 Task: Apply theme marina in current slide.
Action: Mouse moved to (528, 108)
Screenshot: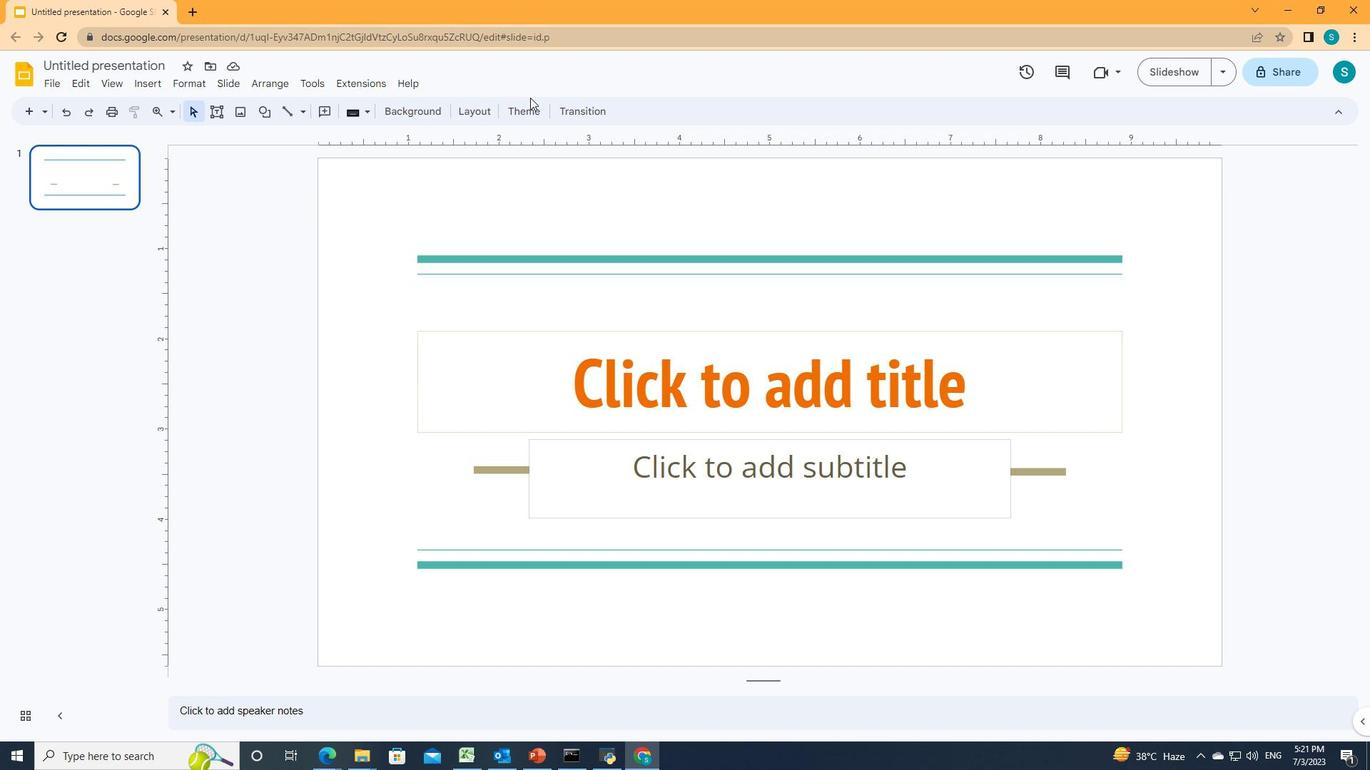 
Action: Mouse pressed left at (528, 108)
Screenshot: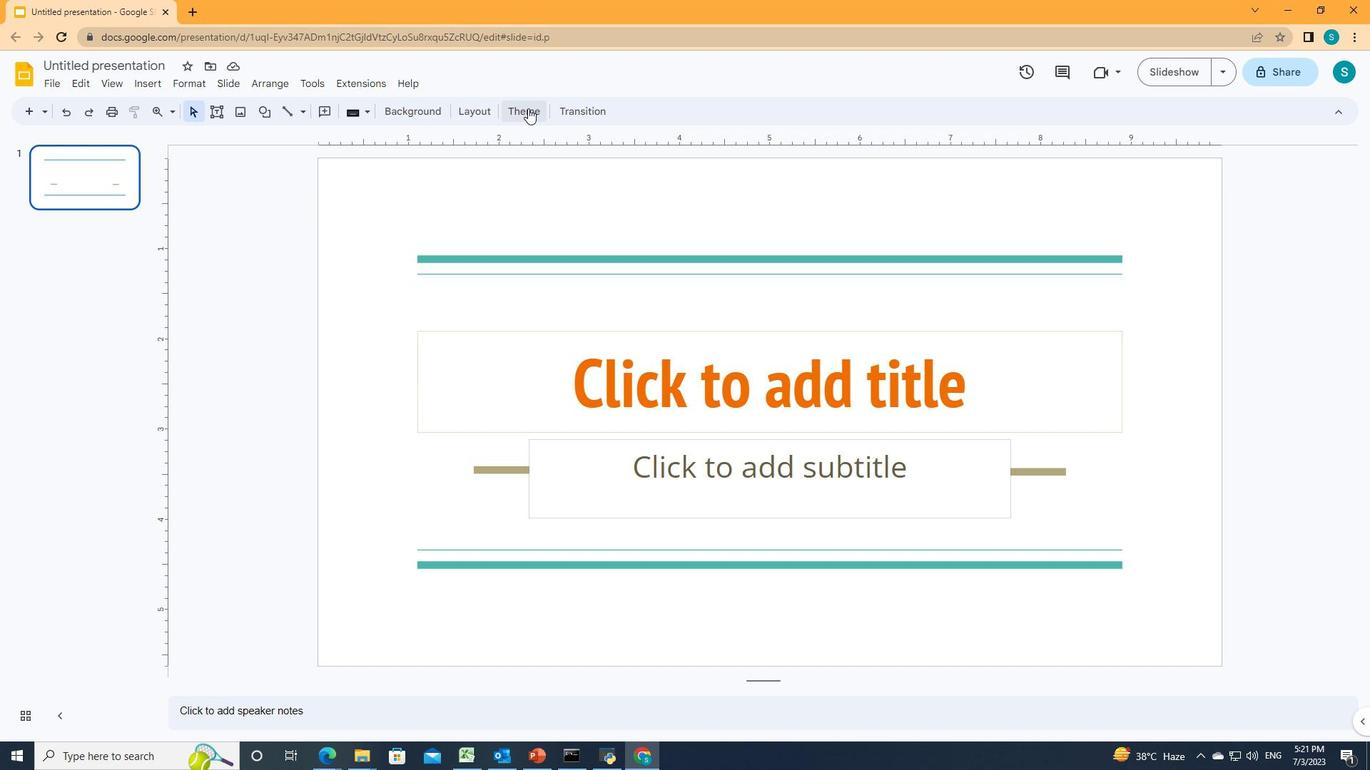 
Action: Mouse moved to (1243, 284)
Screenshot: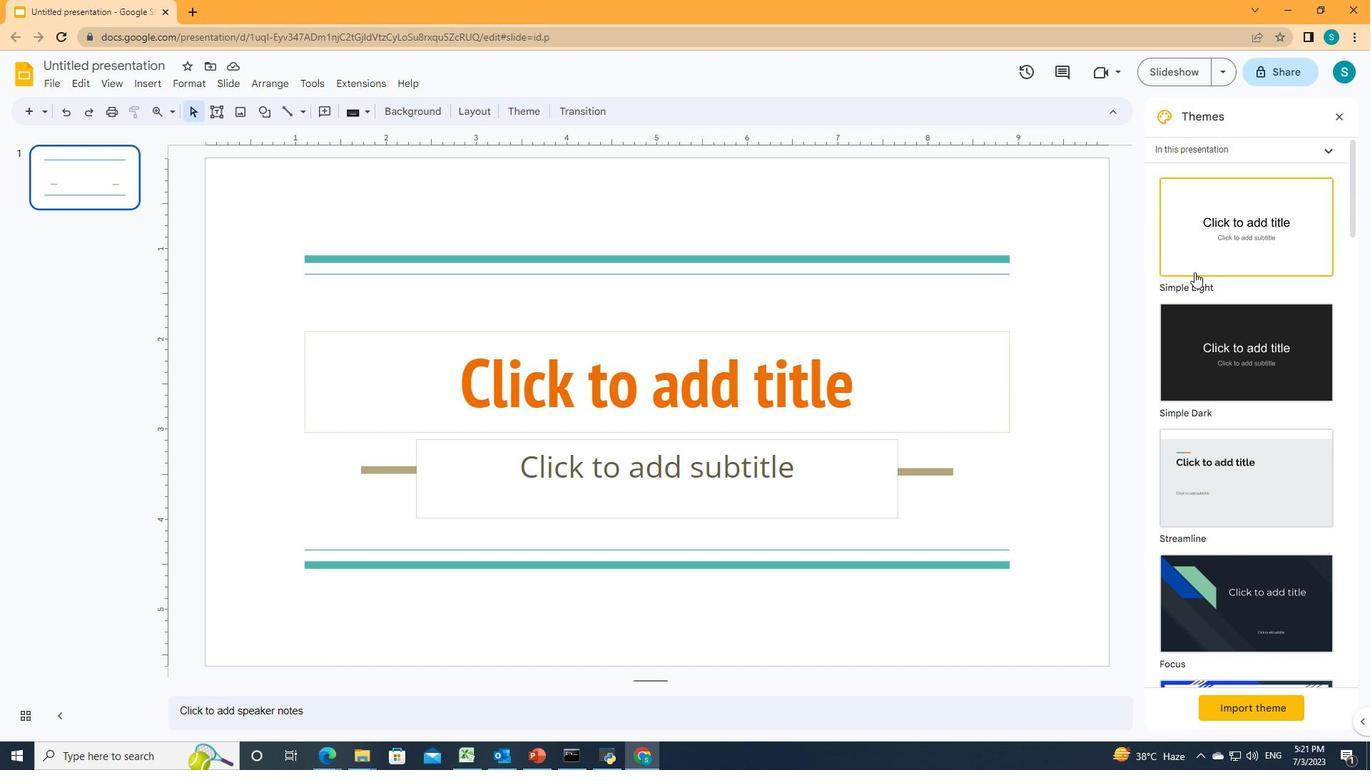 
Action: Mouse scrolled (1243, 283) with delta (0, 0)
Screenshot: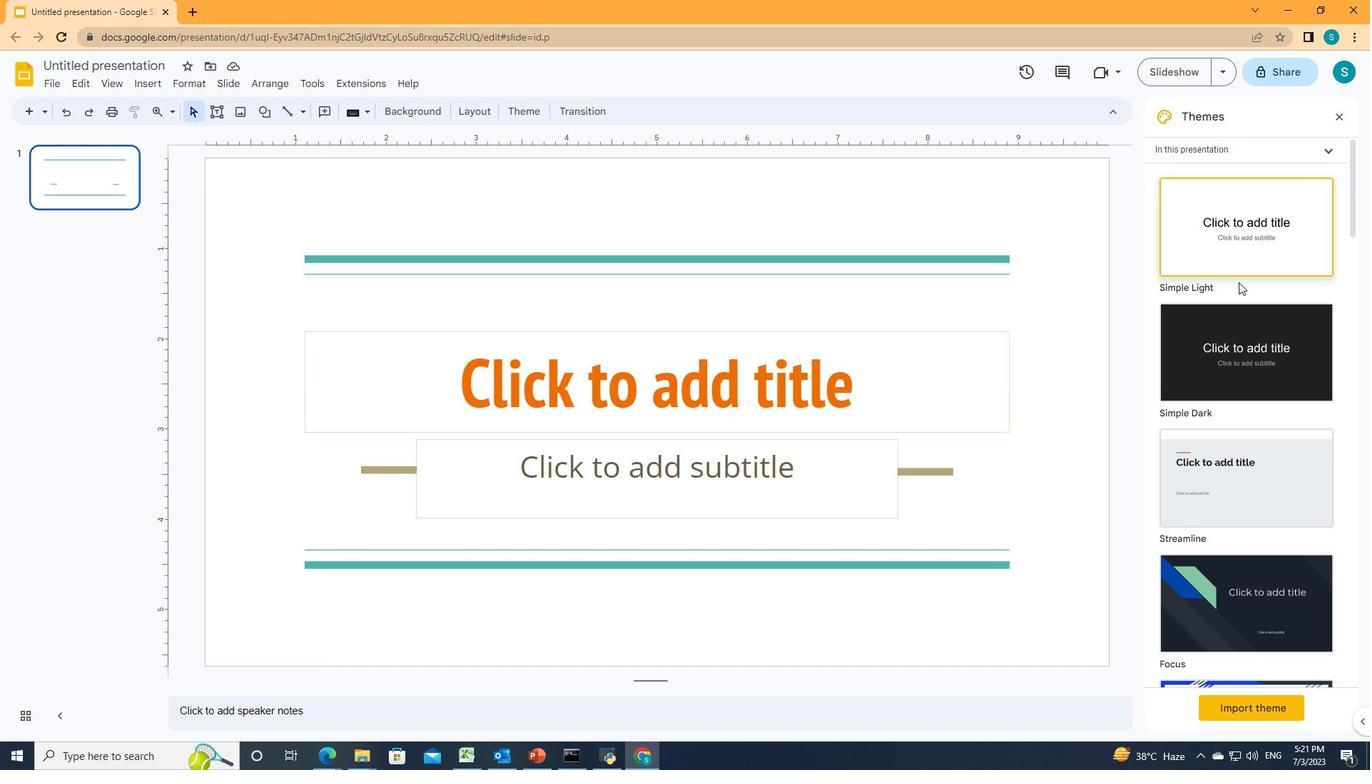 
Action: Mouse scrolled (1243, 283) with delta (0, 0)
Screenshot: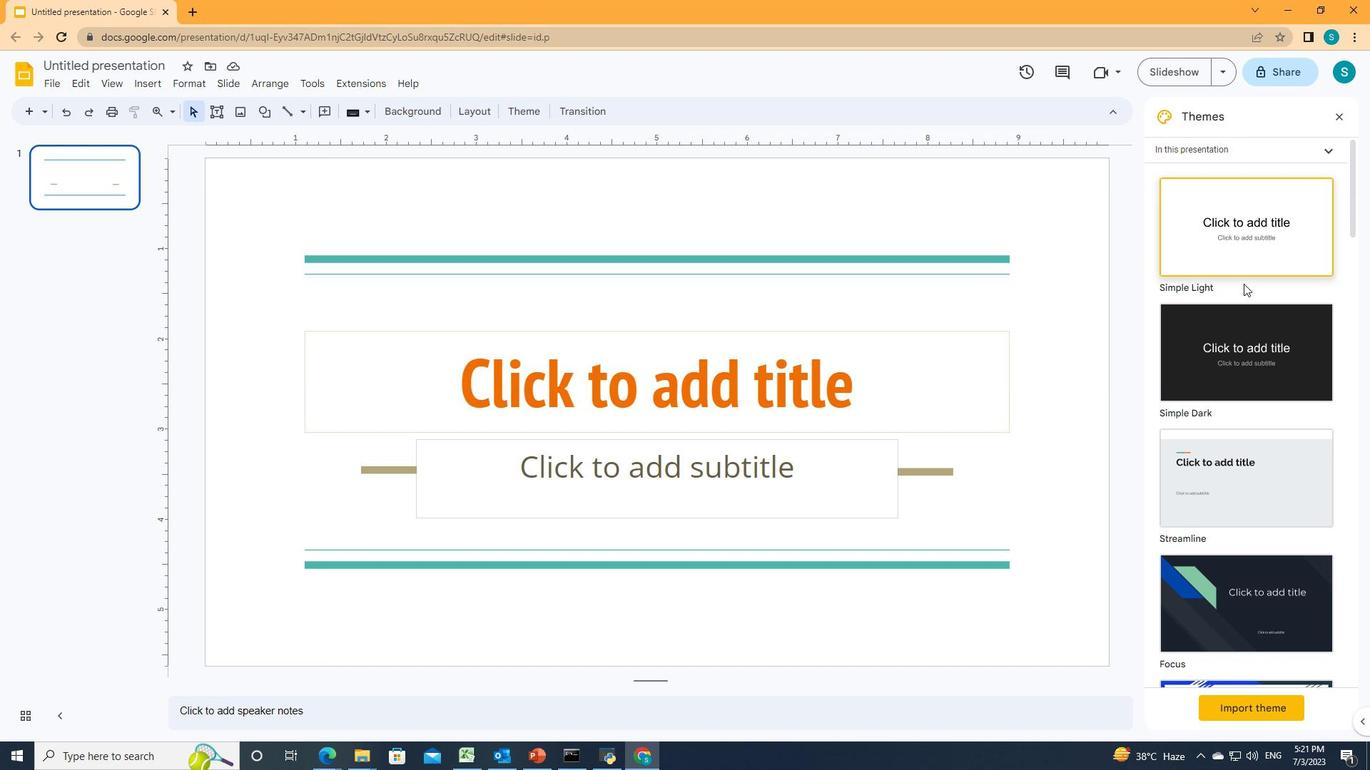 
Action: Mouse scrolled (1243, 283) with delta (0, 0)
Screenshot: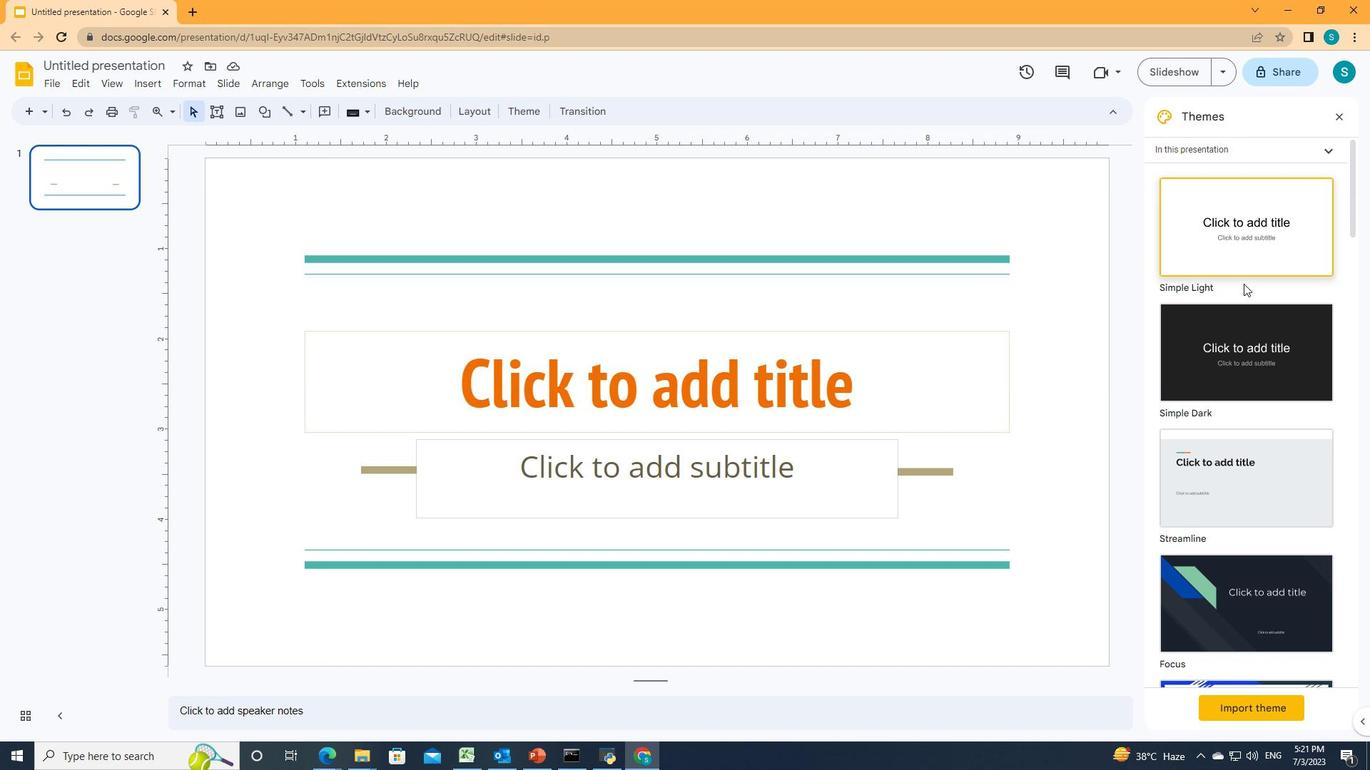 
Action: Mouse scrolled (1243, 283) with delta (0, 0)
Screenshot: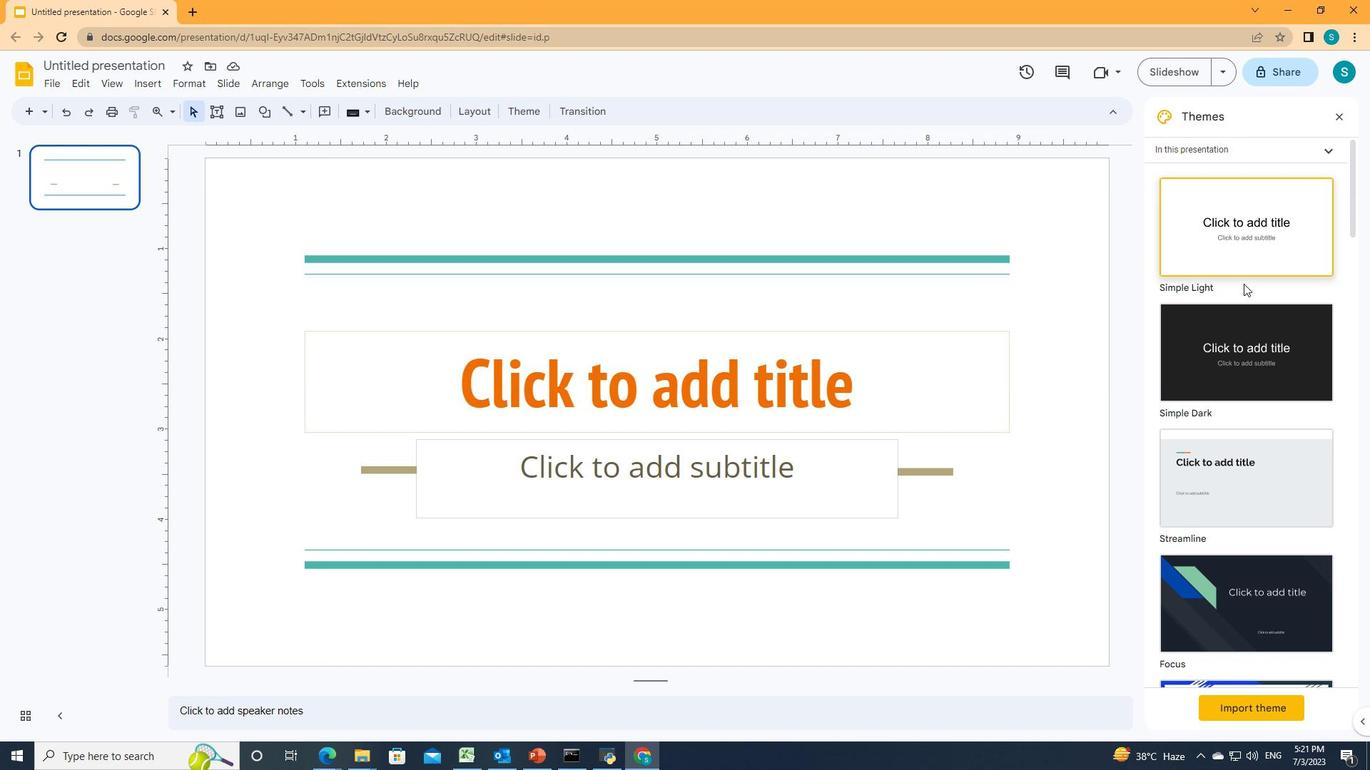 
Action: Mouse scrolled (1243, 283) with delta (0, 0)
Screenshot: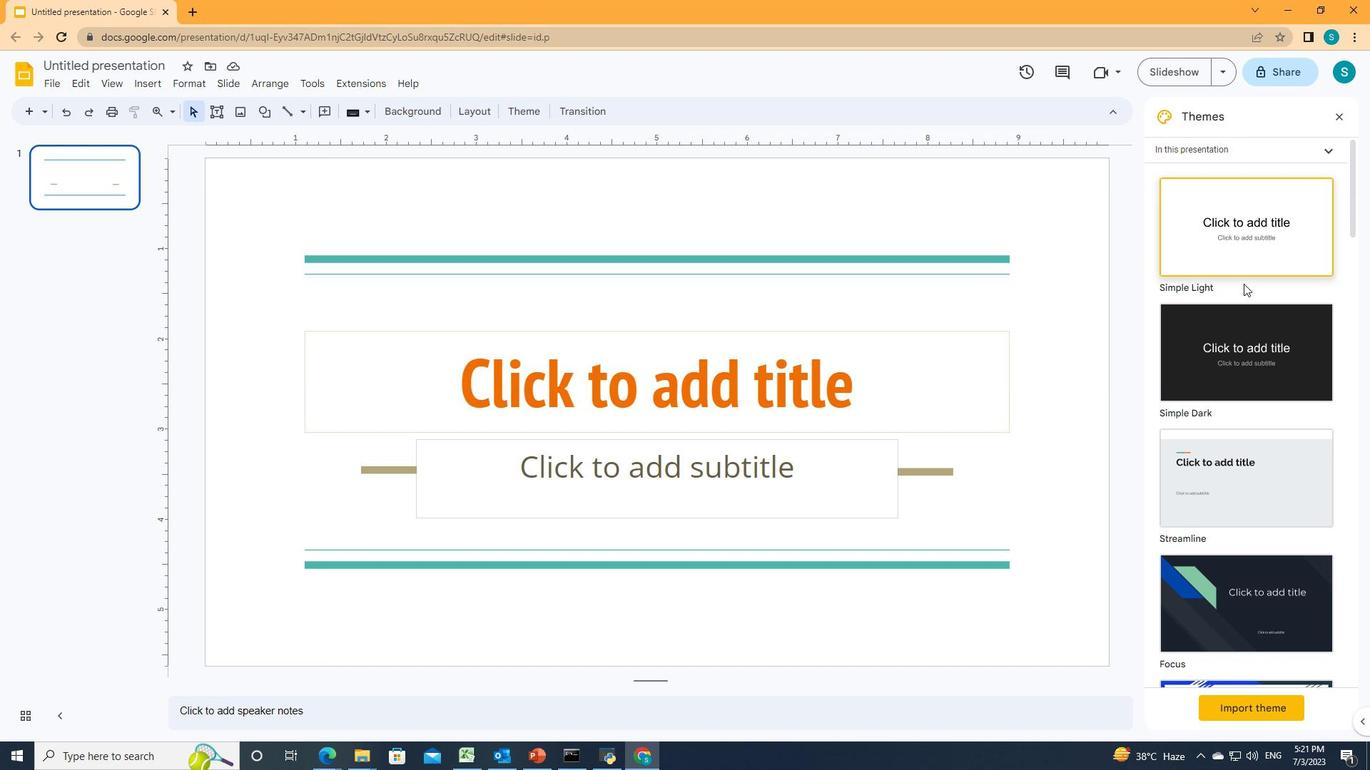 
Action: Mouse scrolled (1243, 283) with delta (0, 0)
Screenshot: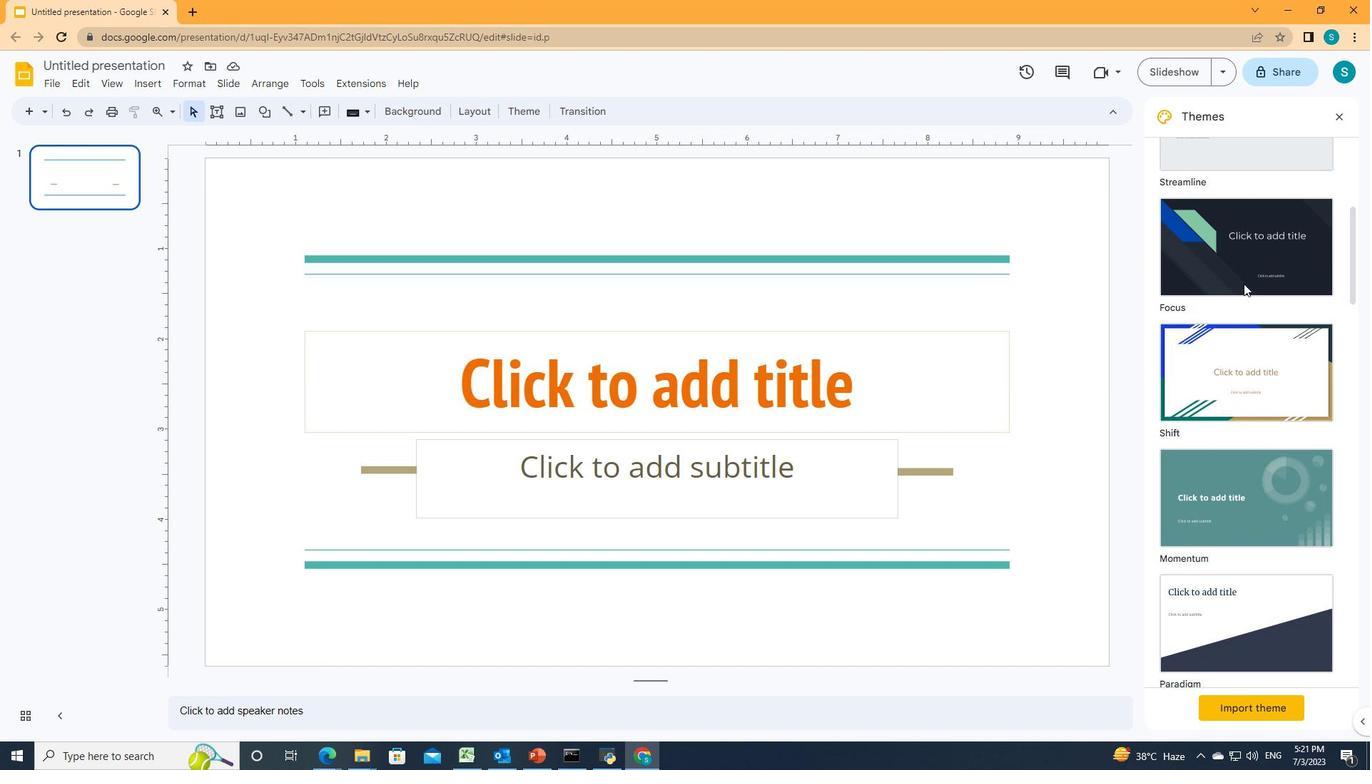 
Action: Mouse scrolled (1243, 283) with delta (0, 0)
Screenshot: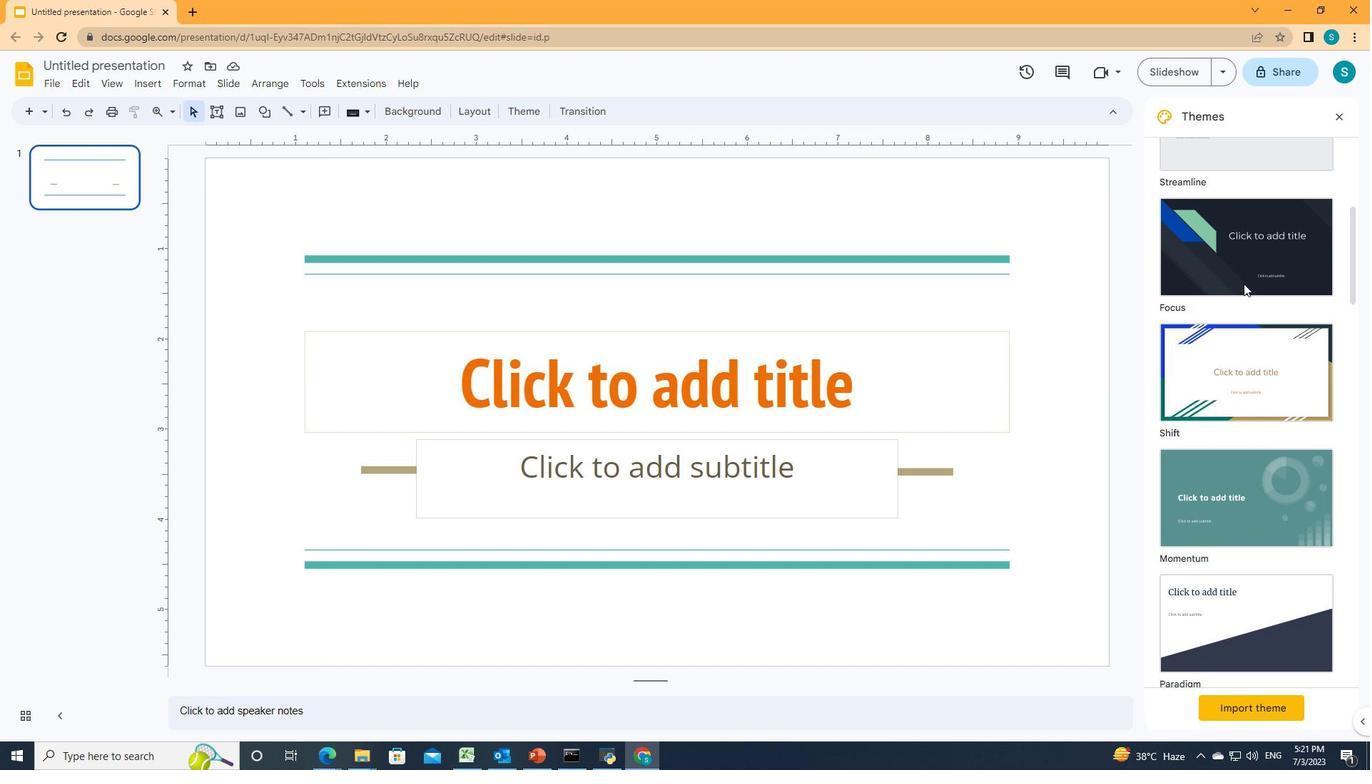 
Action: Mouse scrolled (1243, 283) with delta (0, 0)
Screenshot: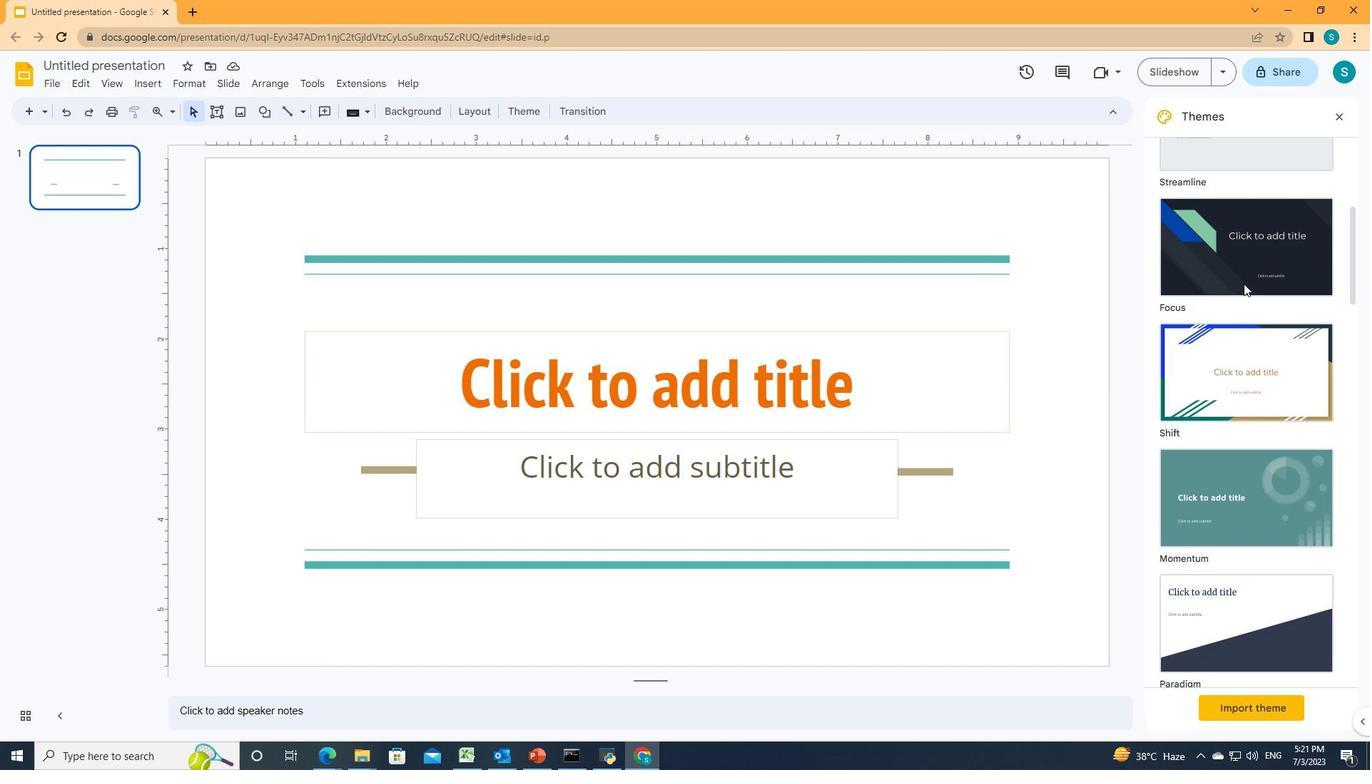 
Action: Mouse scrolled (1243, 283) with delta (0, 0)
Screenshot: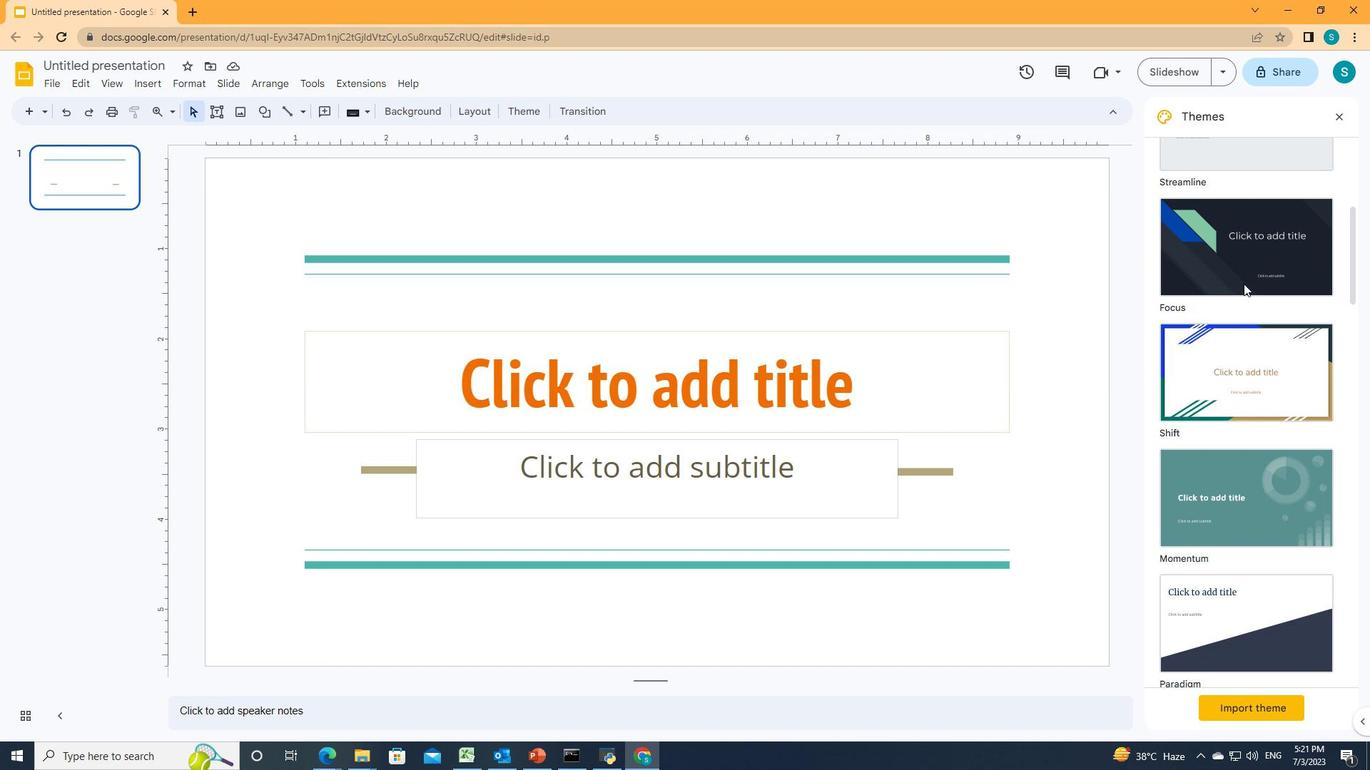 
Action: Mouse scrolled (1243, 283) with delta (0, 0)
Screenshot: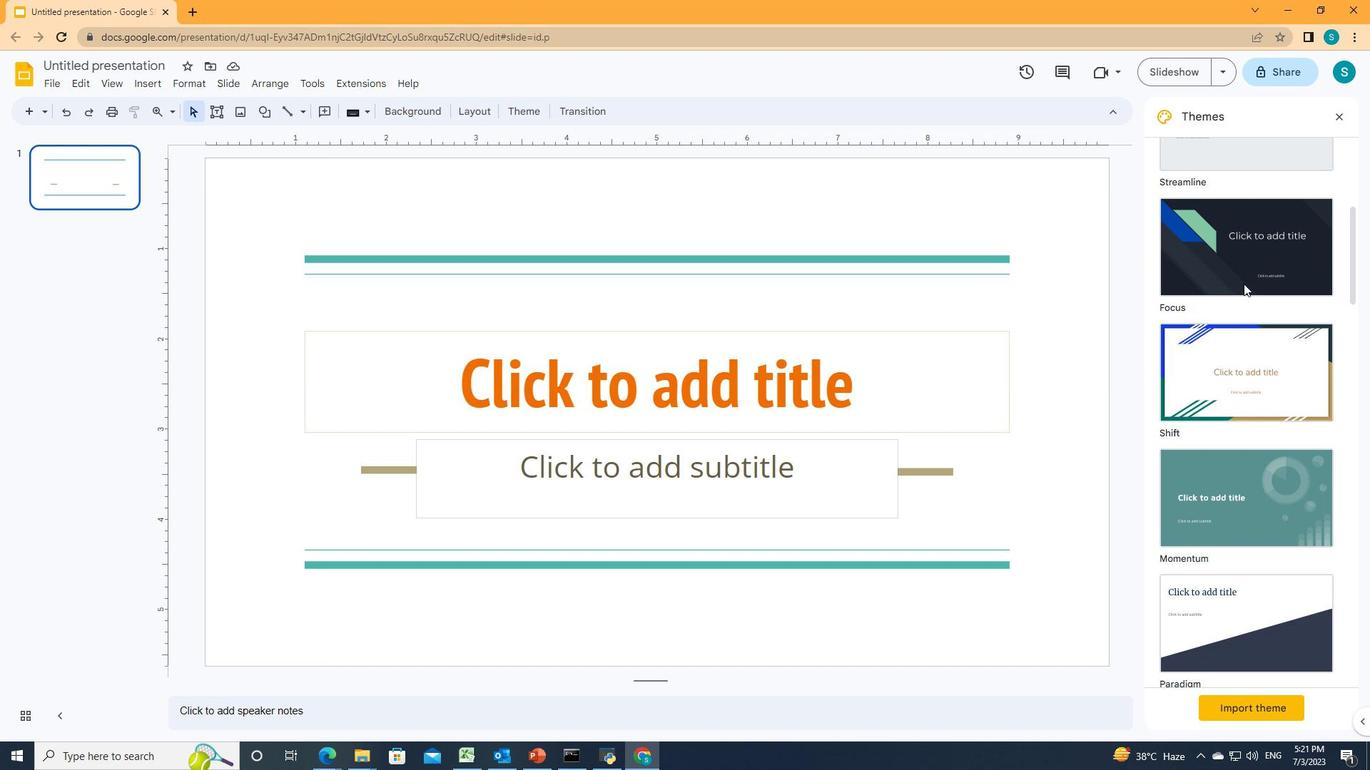 
Action: Mouse scrolled (1243, 283) with delta (0, 0)
Screenshot: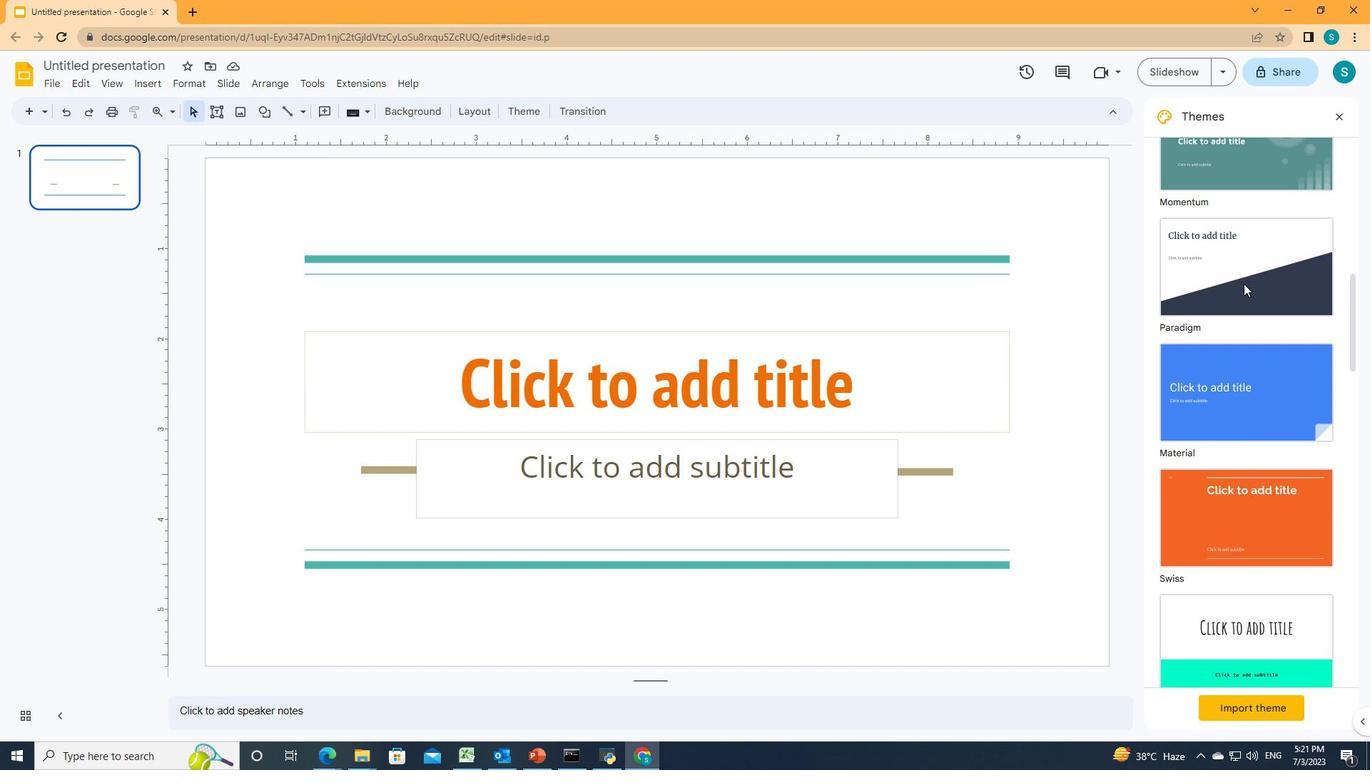 
Action: Mouse scrolled (1243, 283) with delta (0, 0)
Screenshot: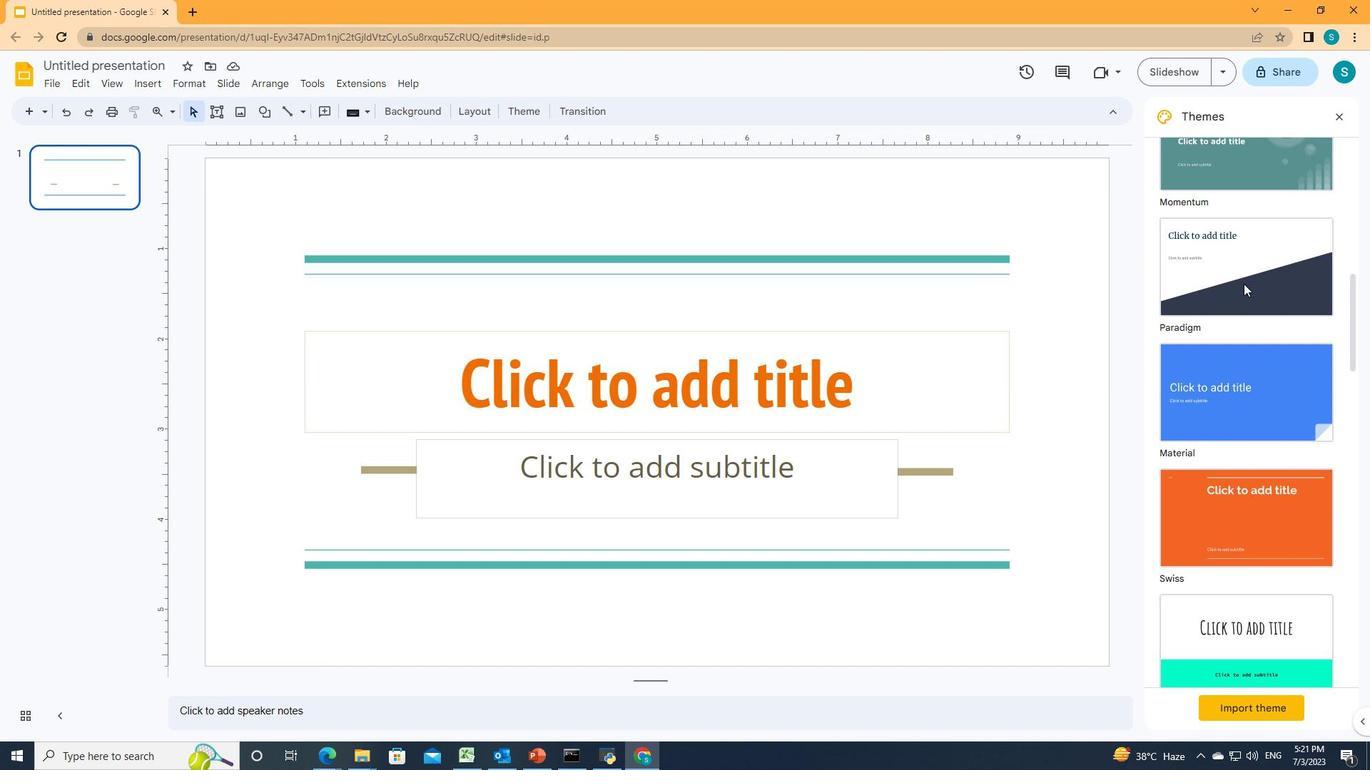 
Action: Mouse scrolled (1243, 283) with delta (0, 0)
Screenshot: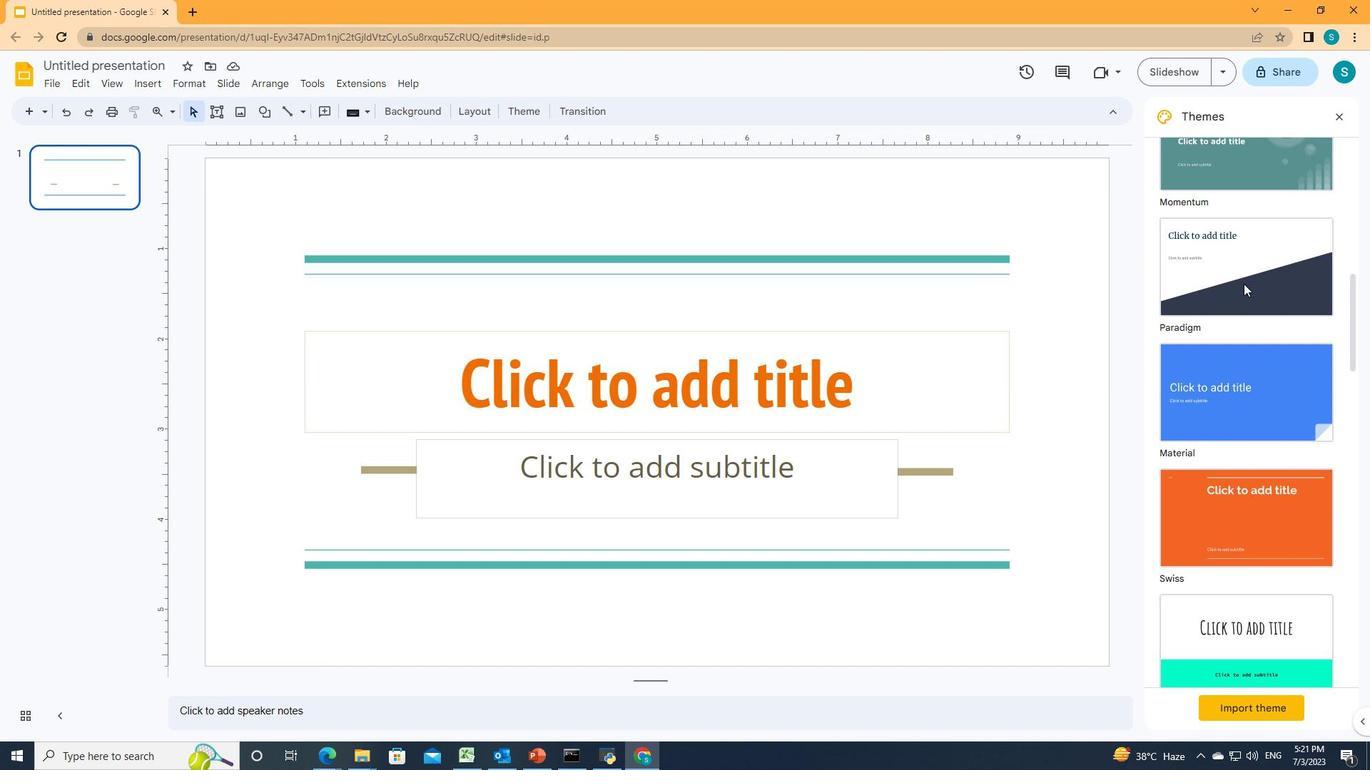 
Action: Mouse scrolled (1243, 283) with delta (0, 0)
Screenshot: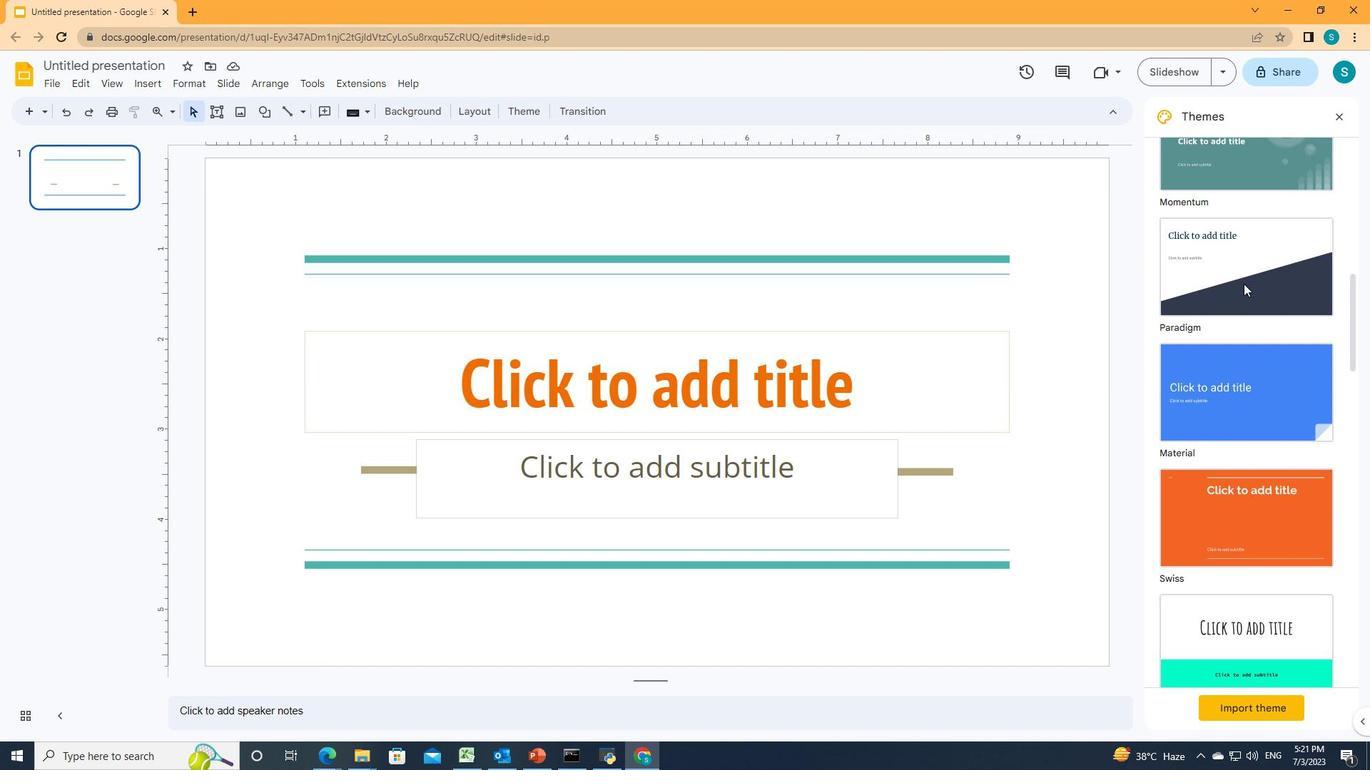 
Action: Mouse scrolled (1243, 283) with delta (0, 0)
Screenshot: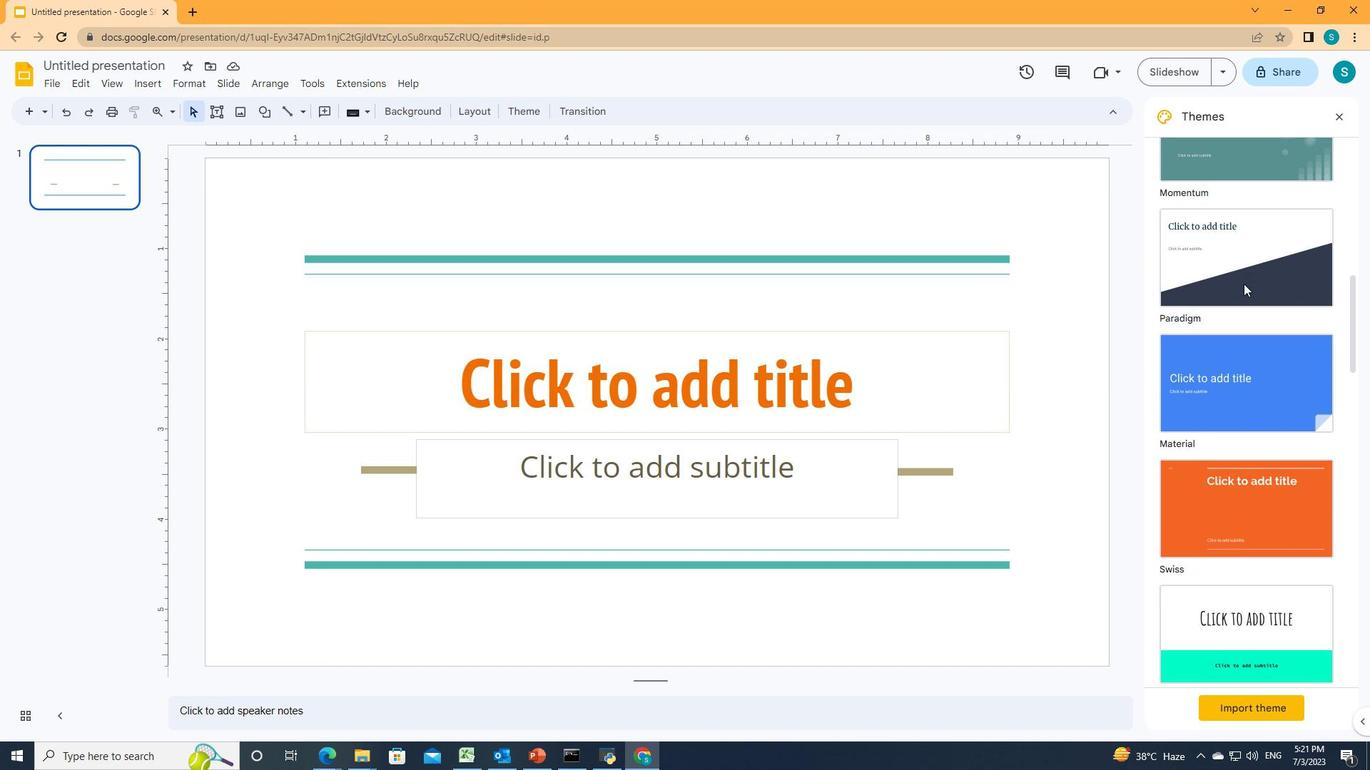 
Action: Mouse scrolled (1243, 283) with delta (0, 0)
Screenshot: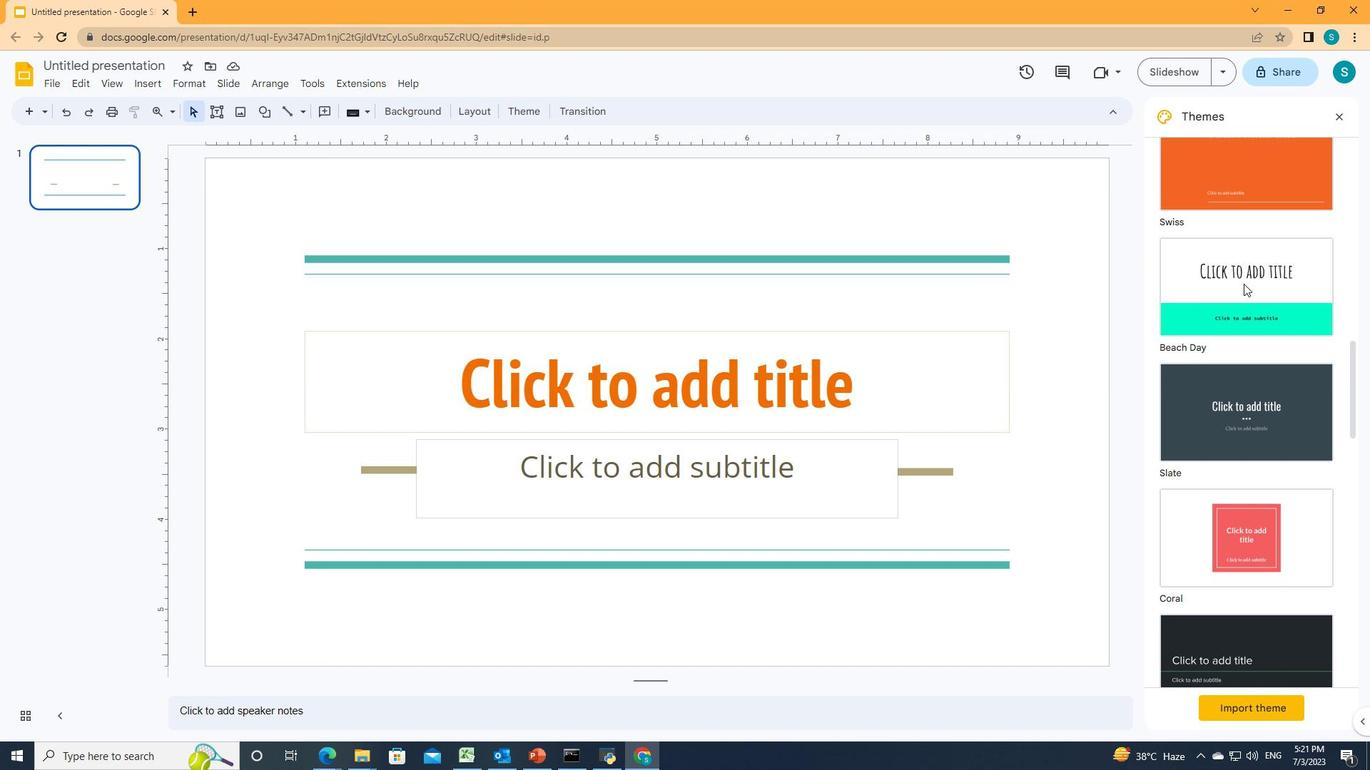 
Action: Mouse scrolled (1243, 283) with delta (0, 0)
Screenshot: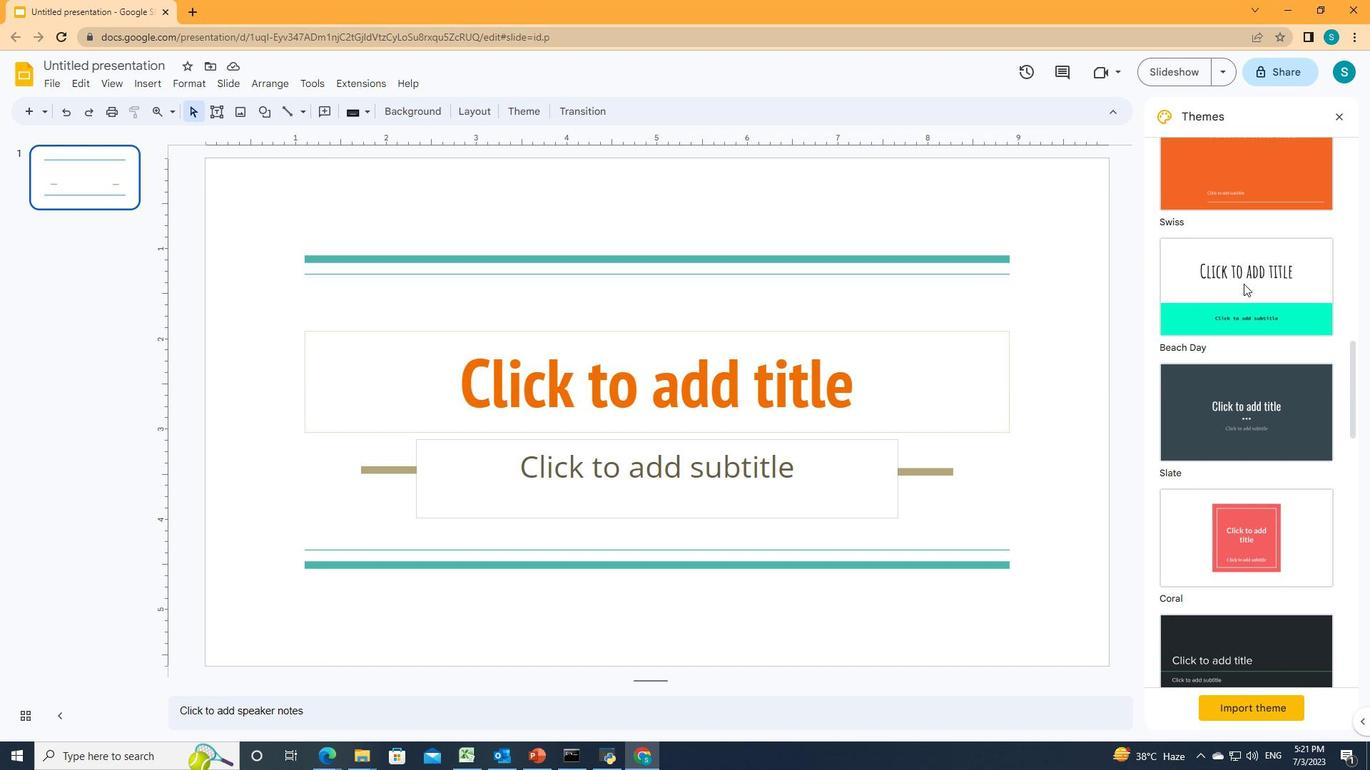 
Action: Mouse scrolled (1243, 283) with delta (0, 0)
Screenshot: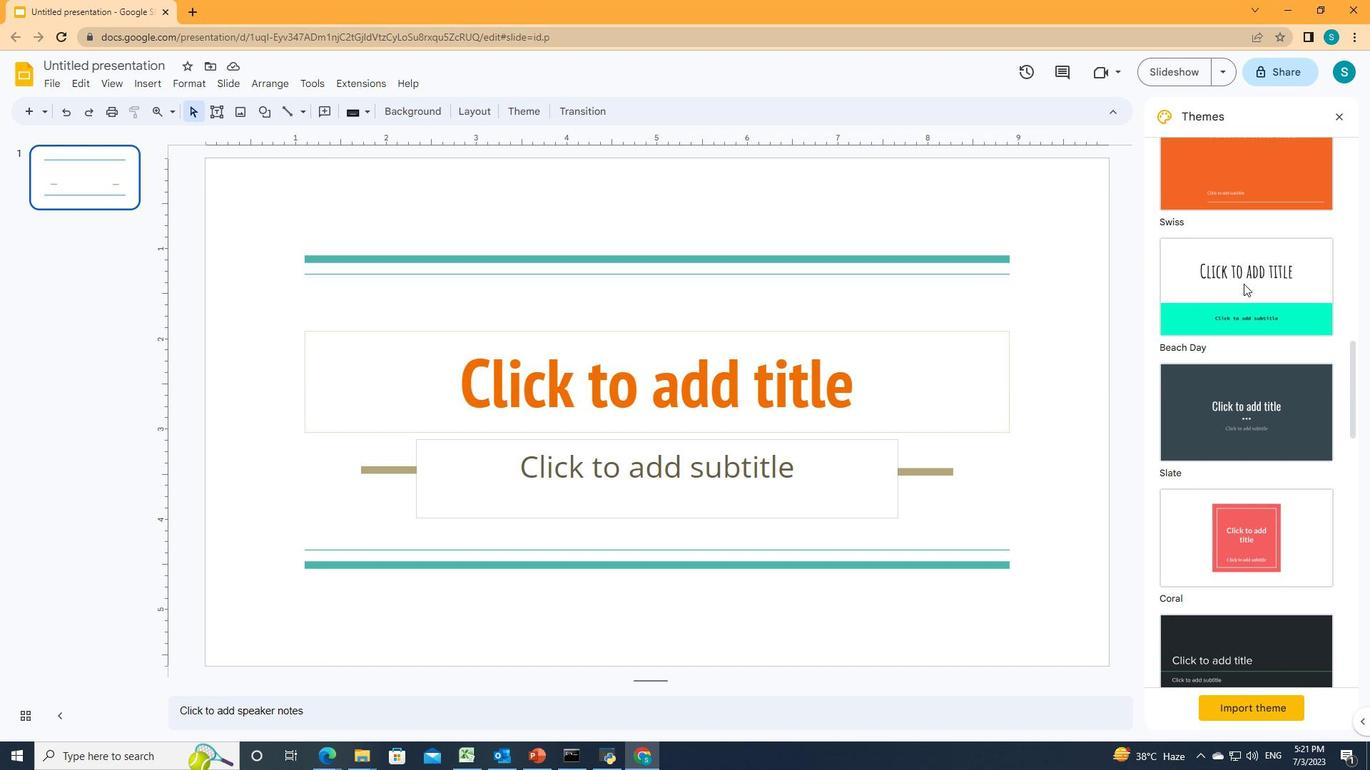 
Action: Mouse scrolled (1243, 283) with delta (0, 0)
Screenshot: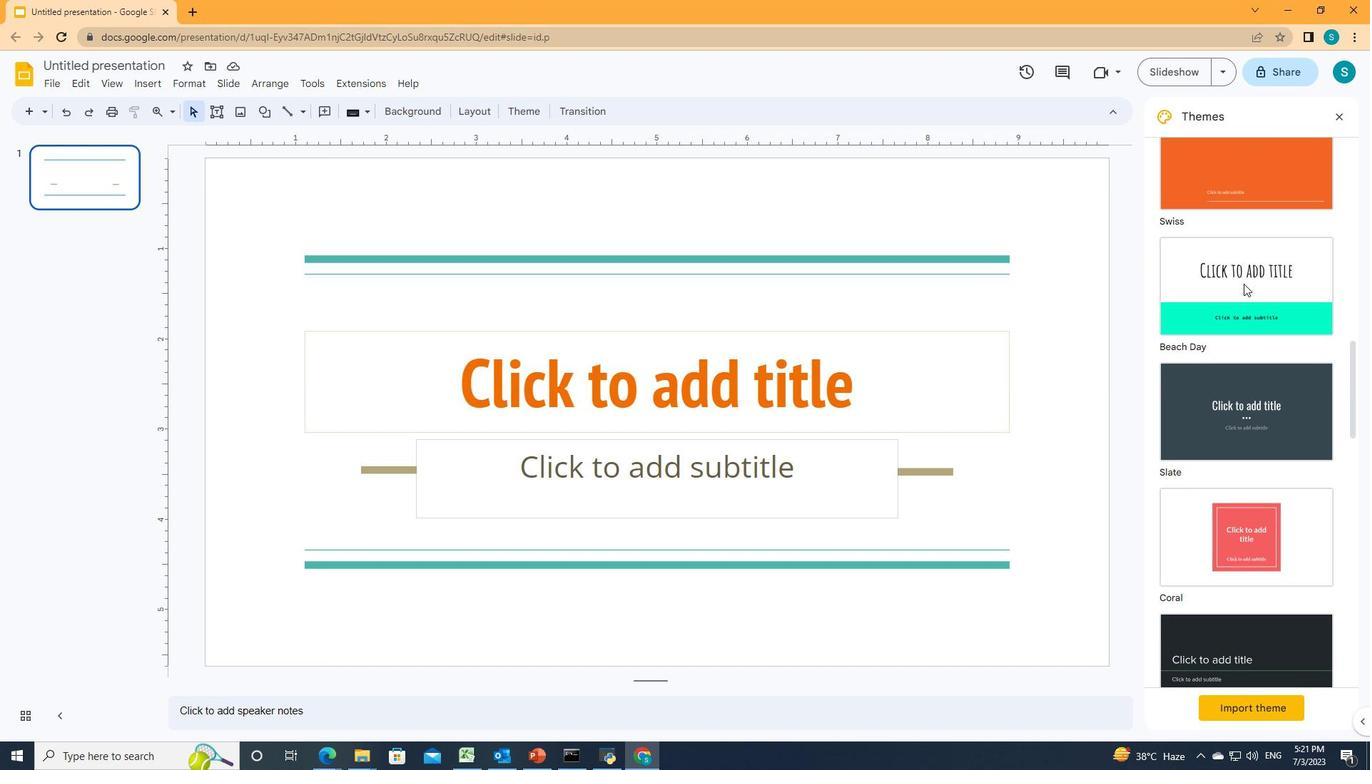
Action: Mouse scrolled (1243, 283) with delta (0, 0)
Screenshot: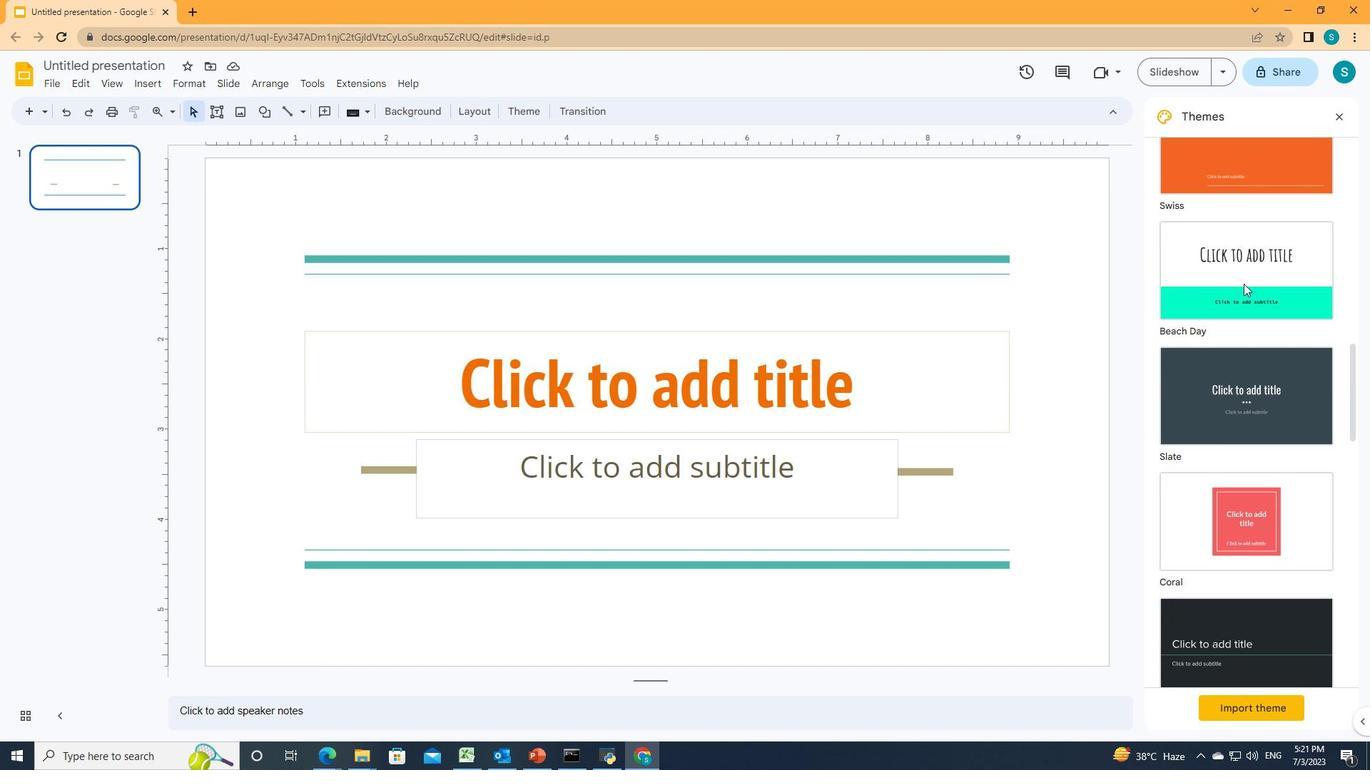 
Action: Mouse scrolled (1243, 283) with delta (0, 0)
Screenshot: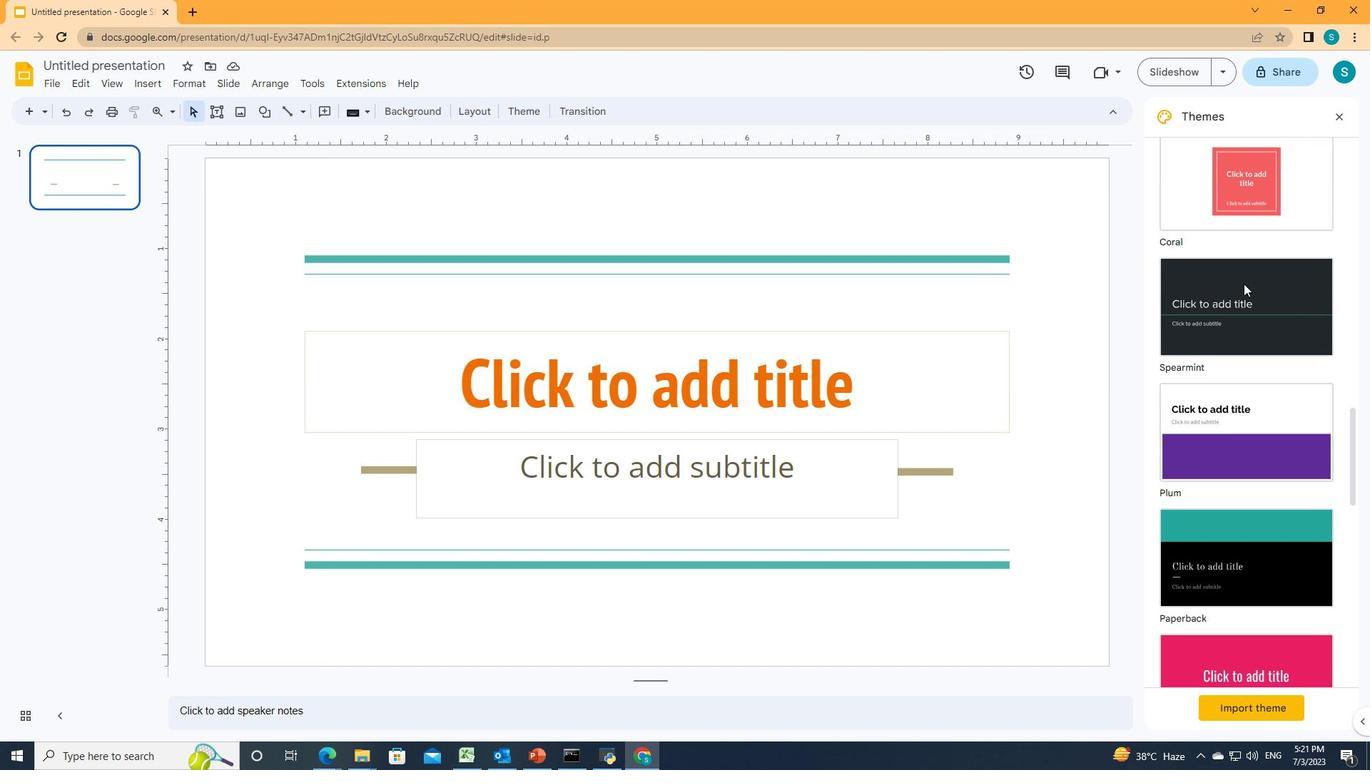 
Action: Mouse scrolled (1243, 283) with delta (0, 0)
Screenshot: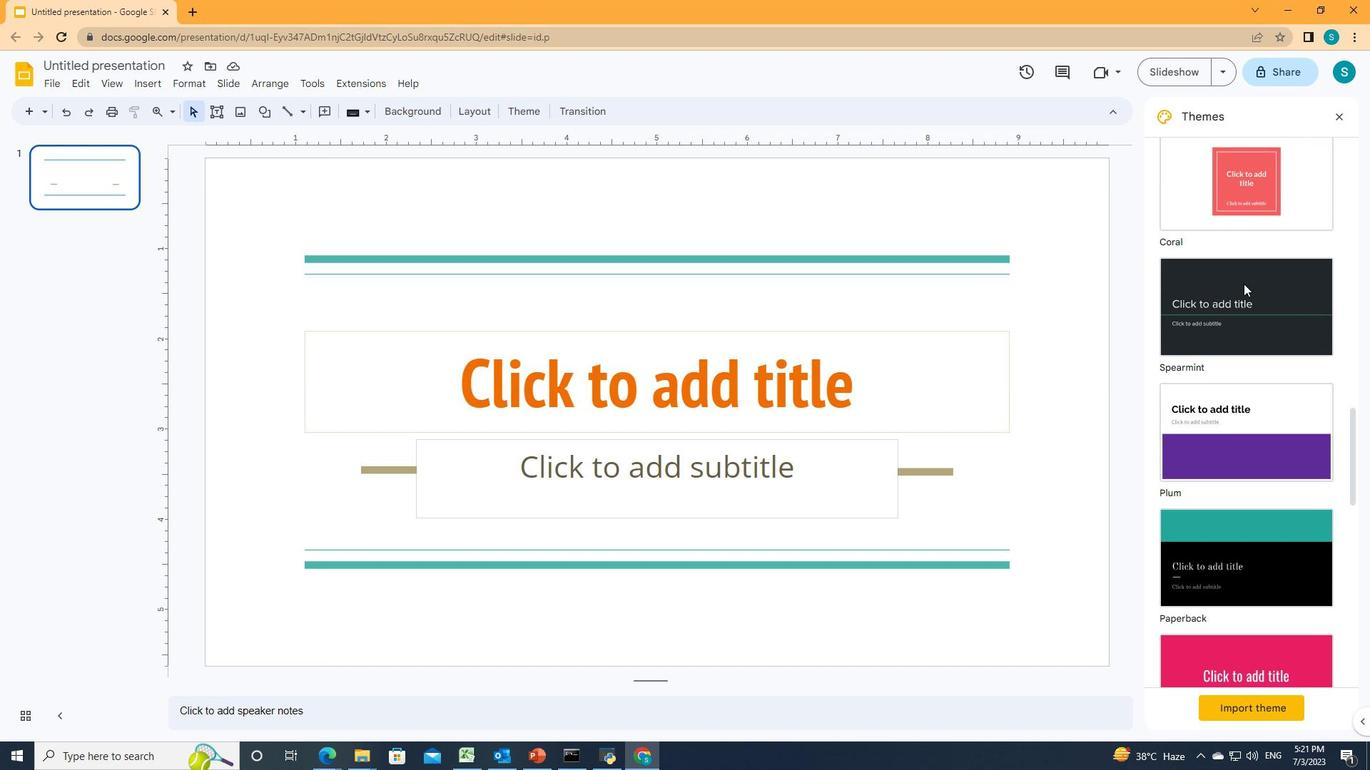 
Action: Mouse scrolled (1243, 283) with delta (0, 0)
Screenshot: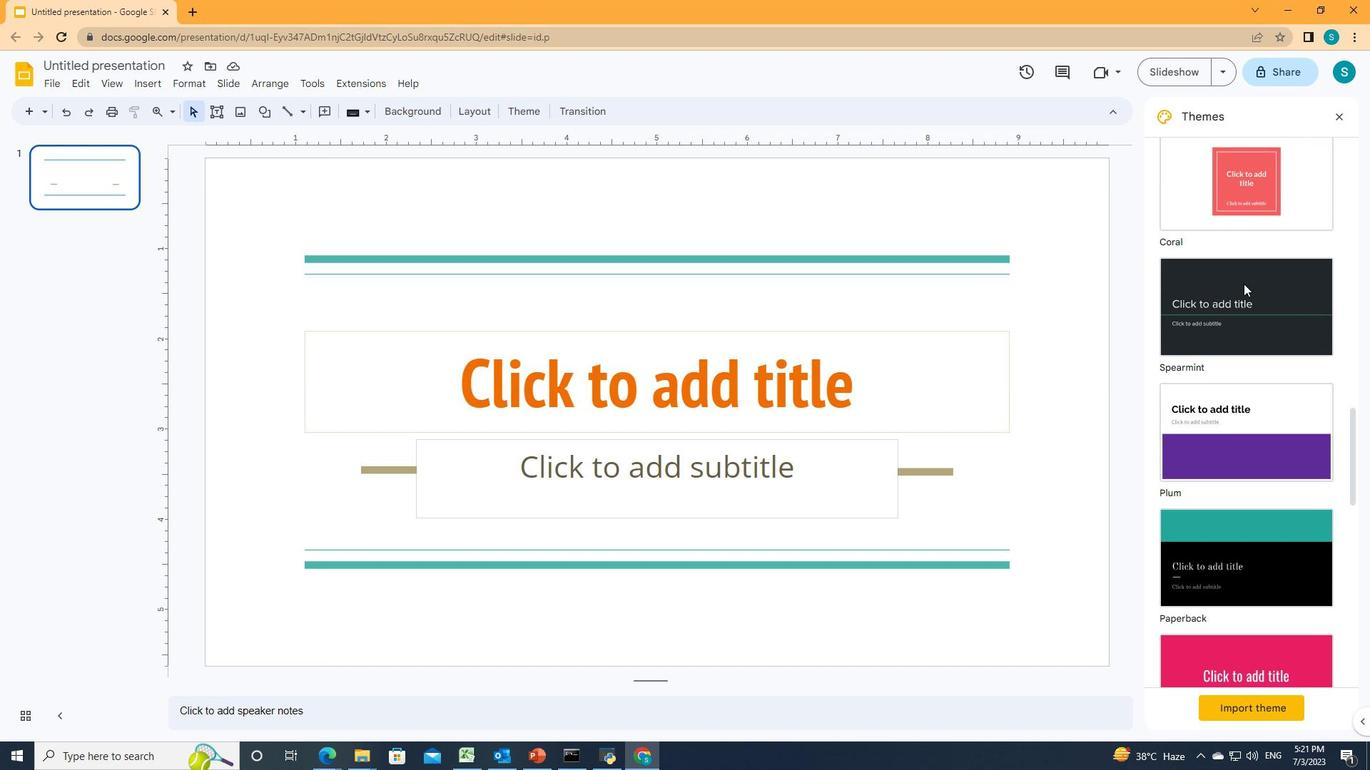 
Action: Mouse scrolled (1243, 283) with delta (0, 0)
Screenshot: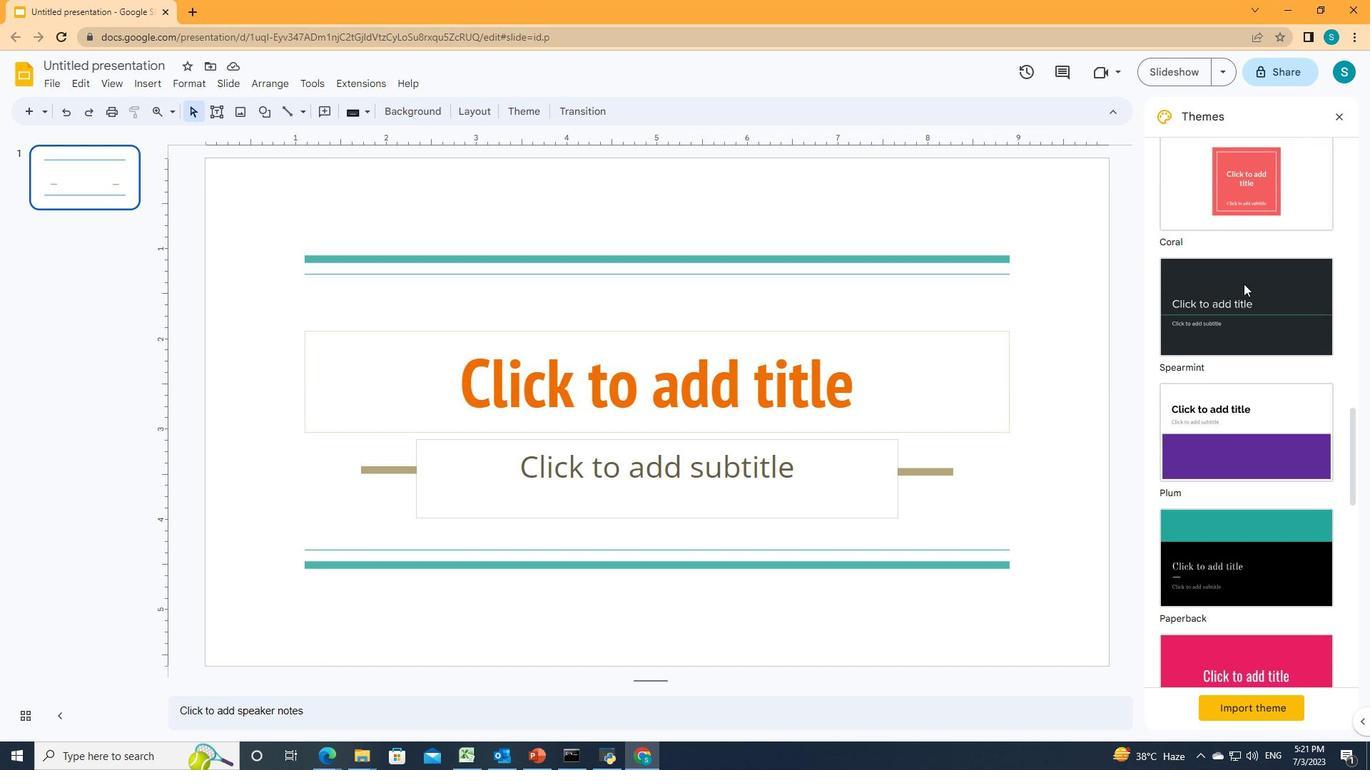 
Action: Mouse scrolled (1243, 283) with delta (0, 0)
Screenshot: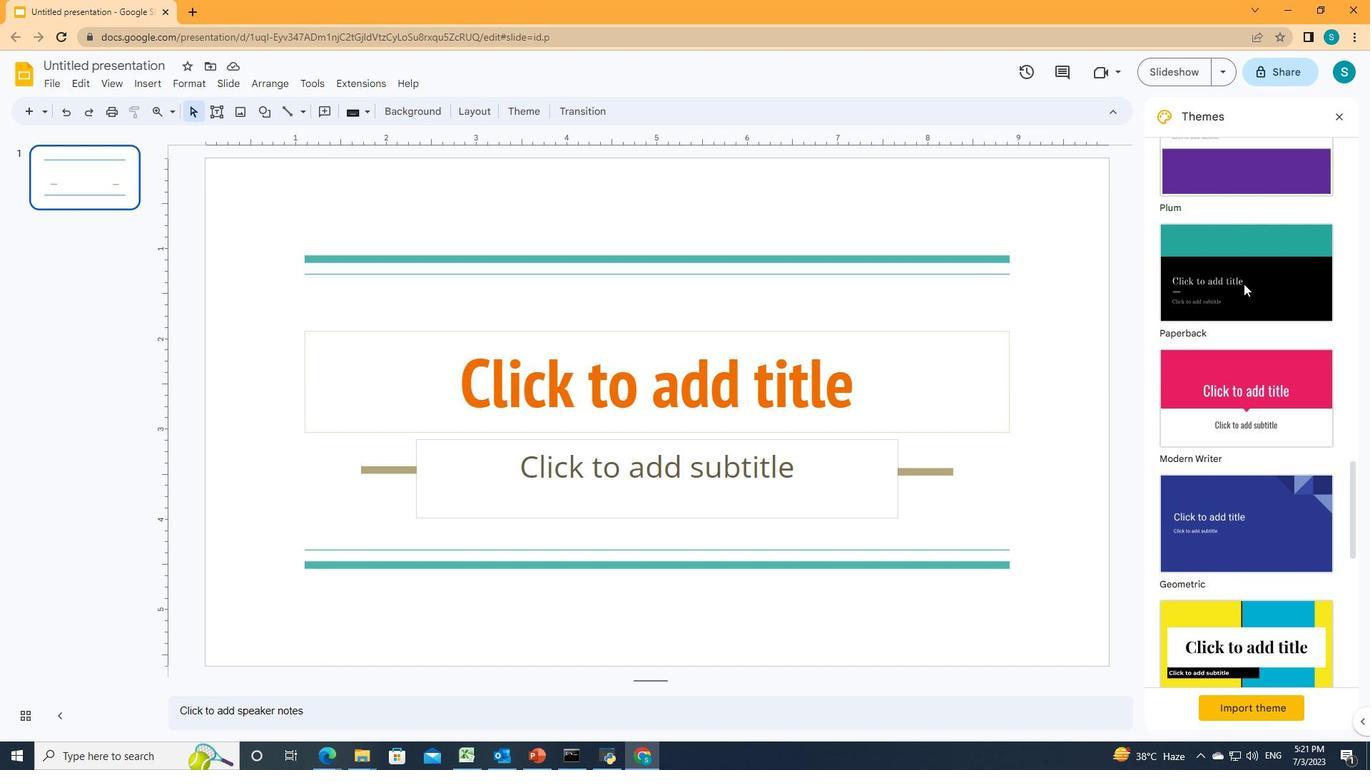 
Action: Mouse scrolled (1243, 283) with delta (0, 0)
Screenshot: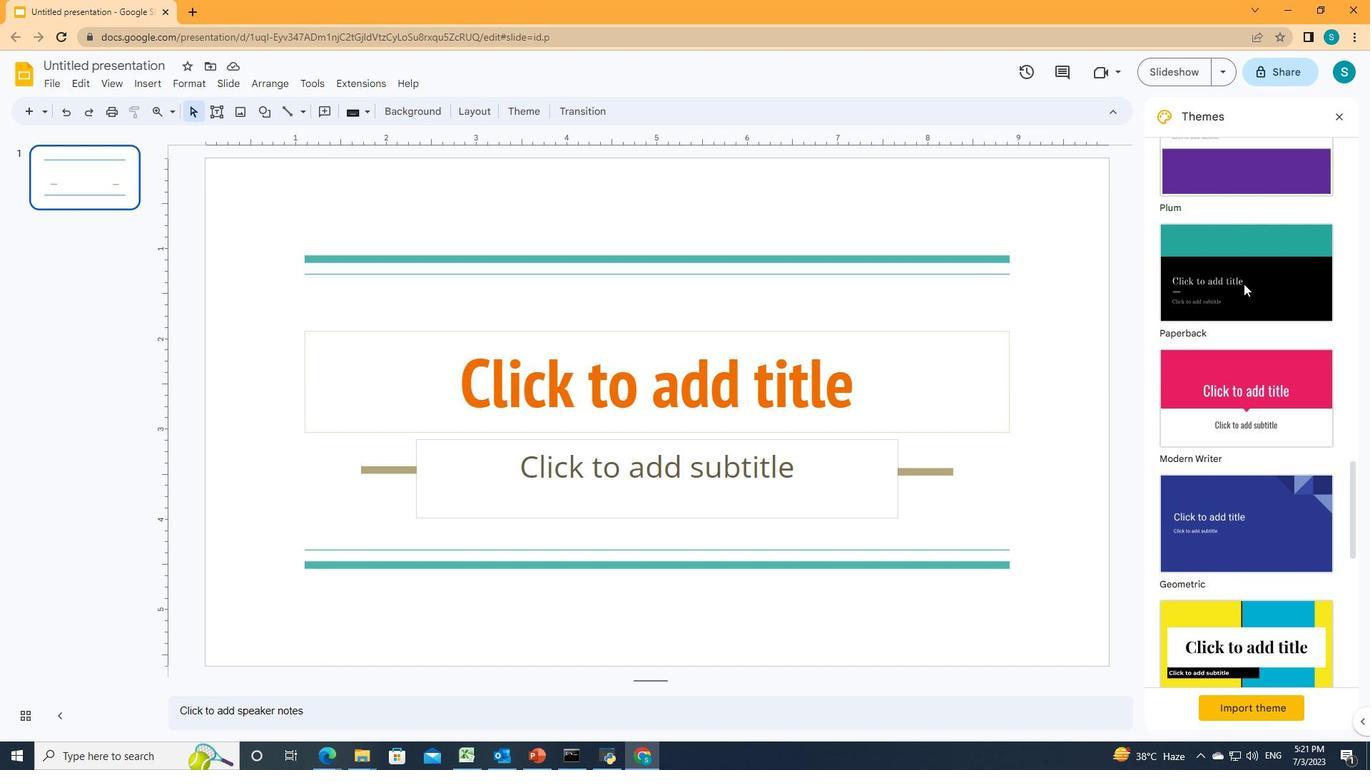
Action: Mouse scrolled (1243, 283) with delta (0, 0)
Screenshot: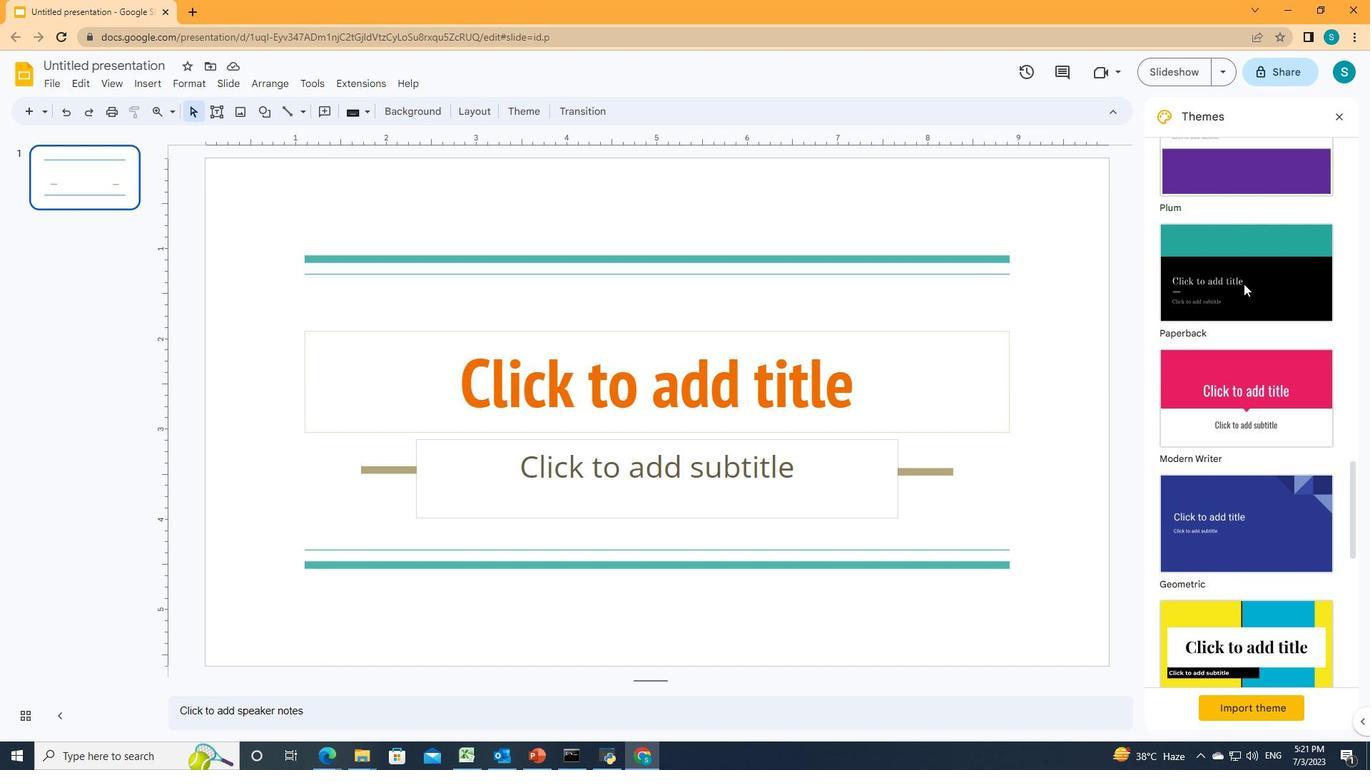 
Action: Mouse scrolled (1243, 283) with delta (0, 0)
Screenshot: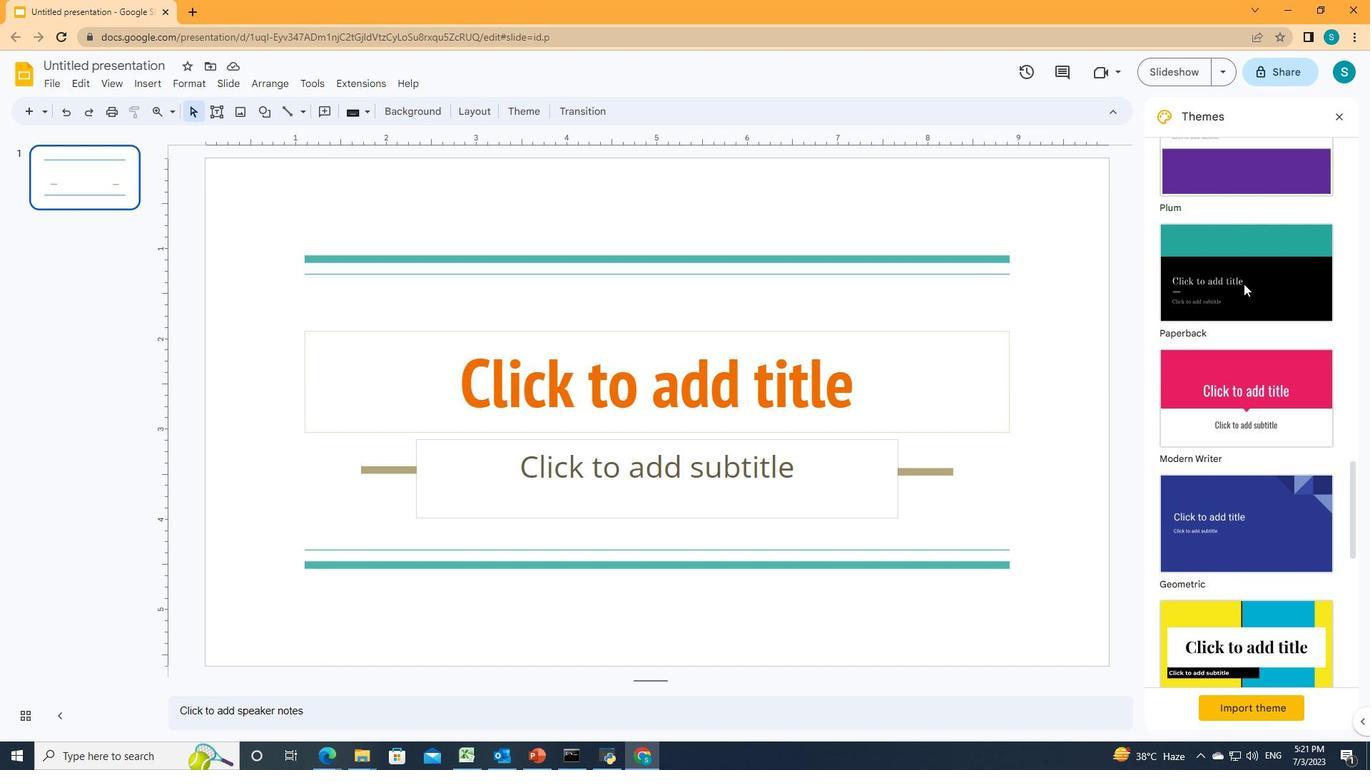 
Action: Mouse scrolled (1243, 283) with delta (0, 0)
Screenshot: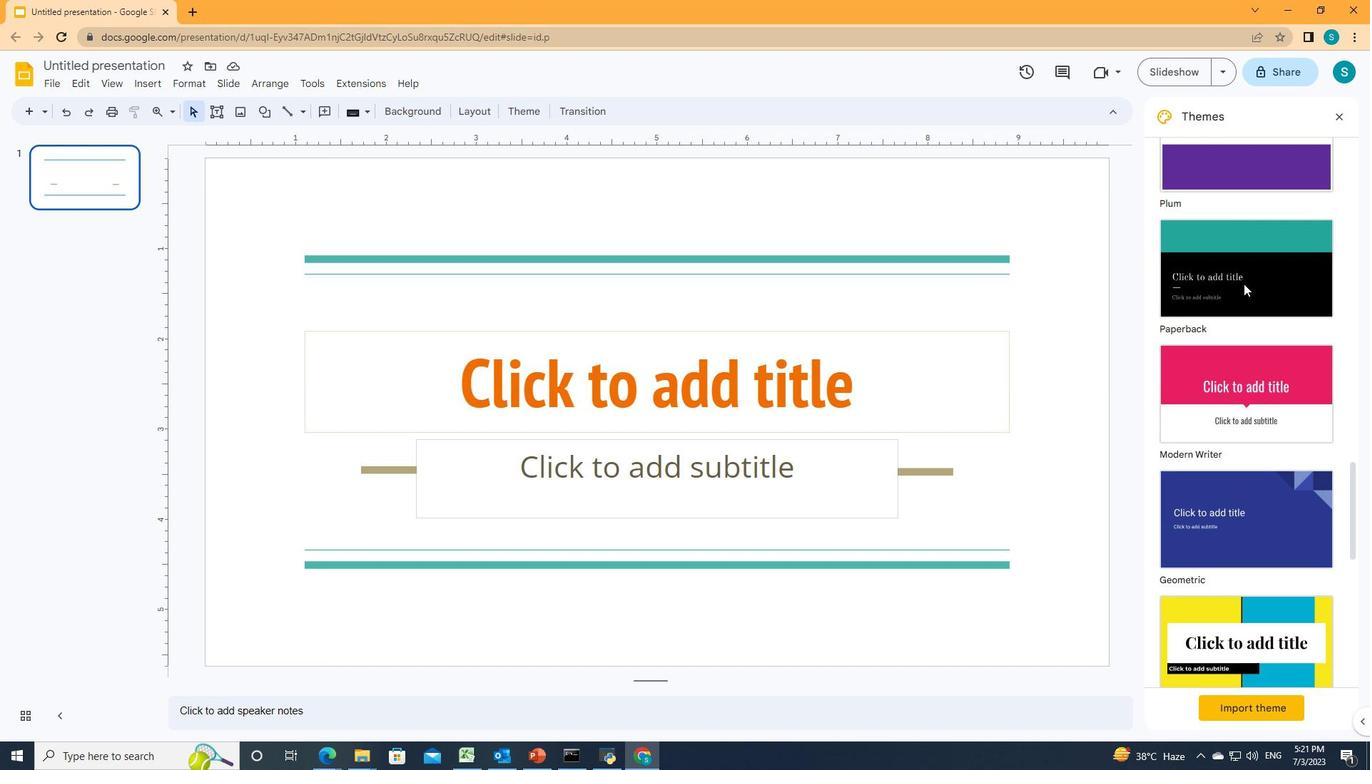
Action: Mouse scrolled (1243, 283) with delta (0, 0)
Screenshot: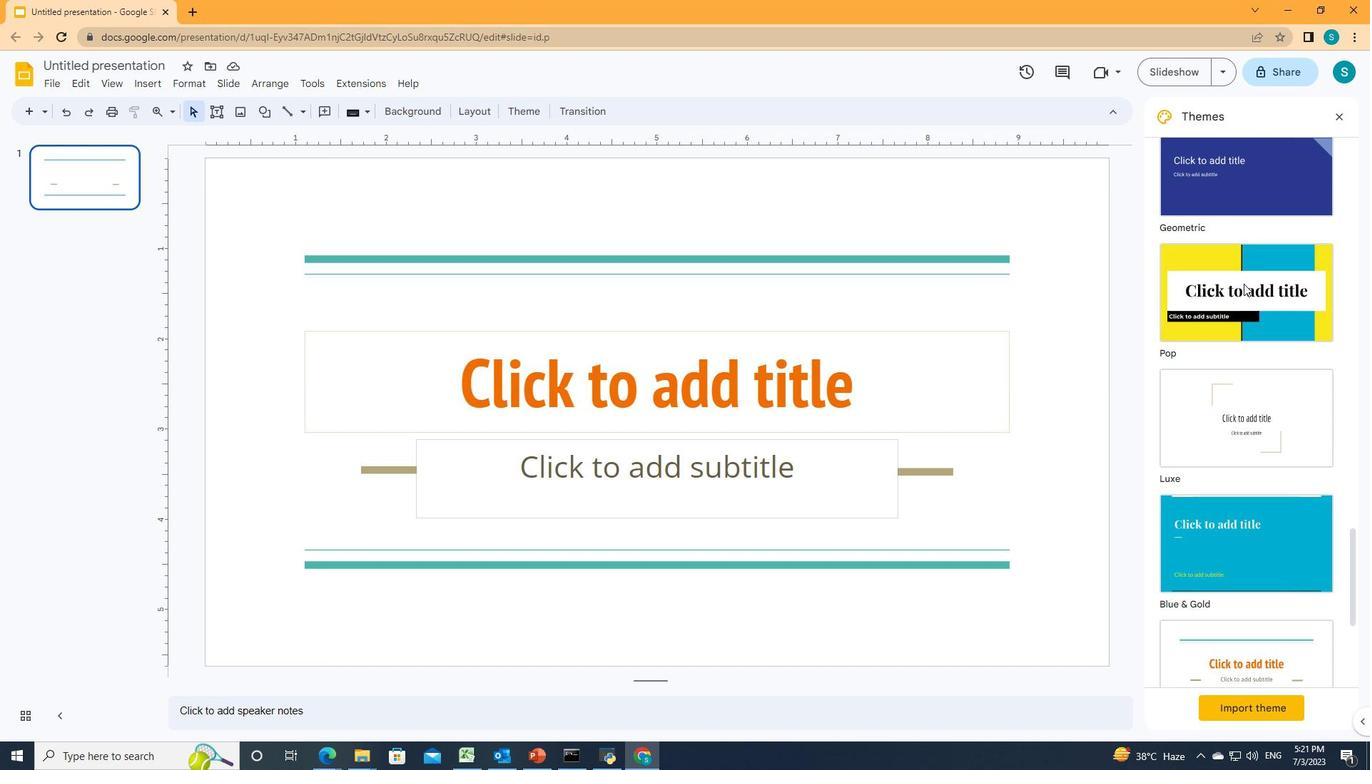
Action: Mouse scrolled (1243, 283) with delta (0, 0)
Screenshot: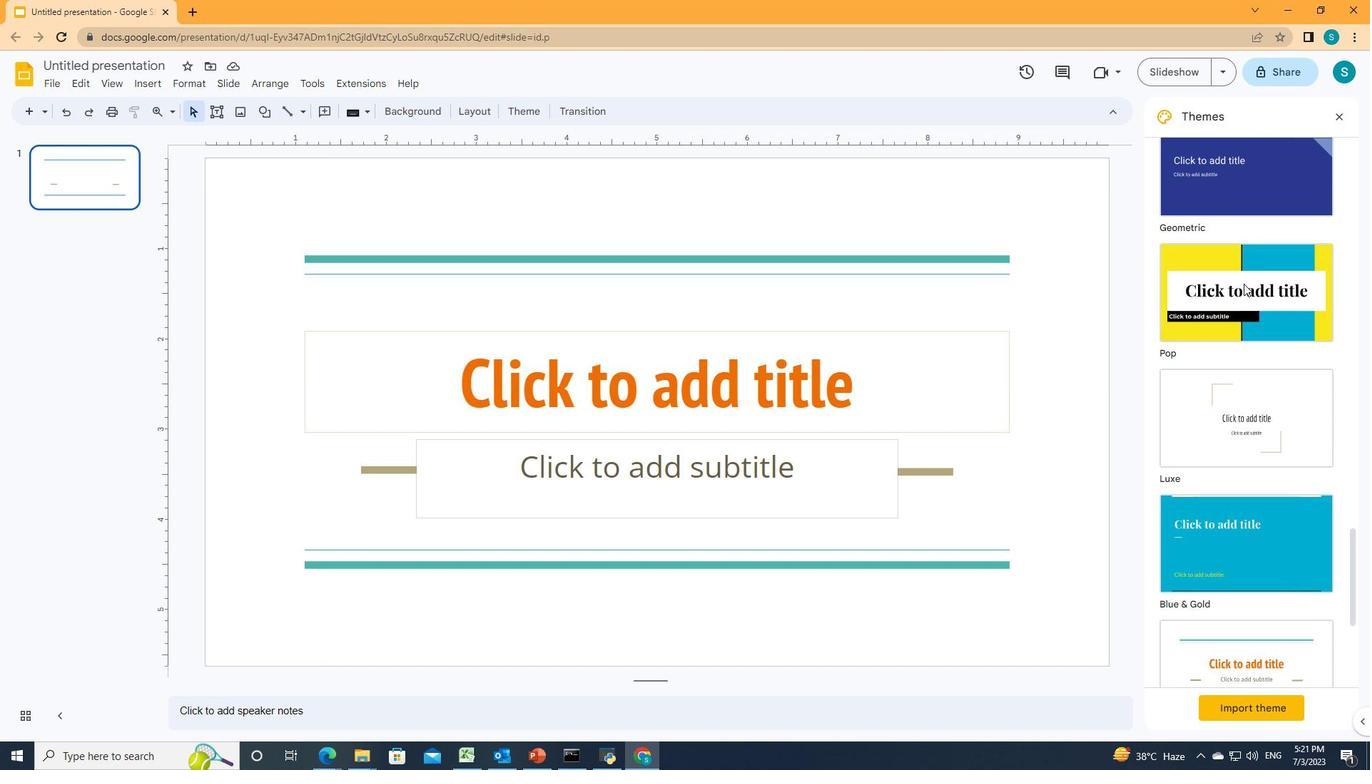 
Action: Mouse scrolled (1243, 283) with delta (0, 0)
Screenshot: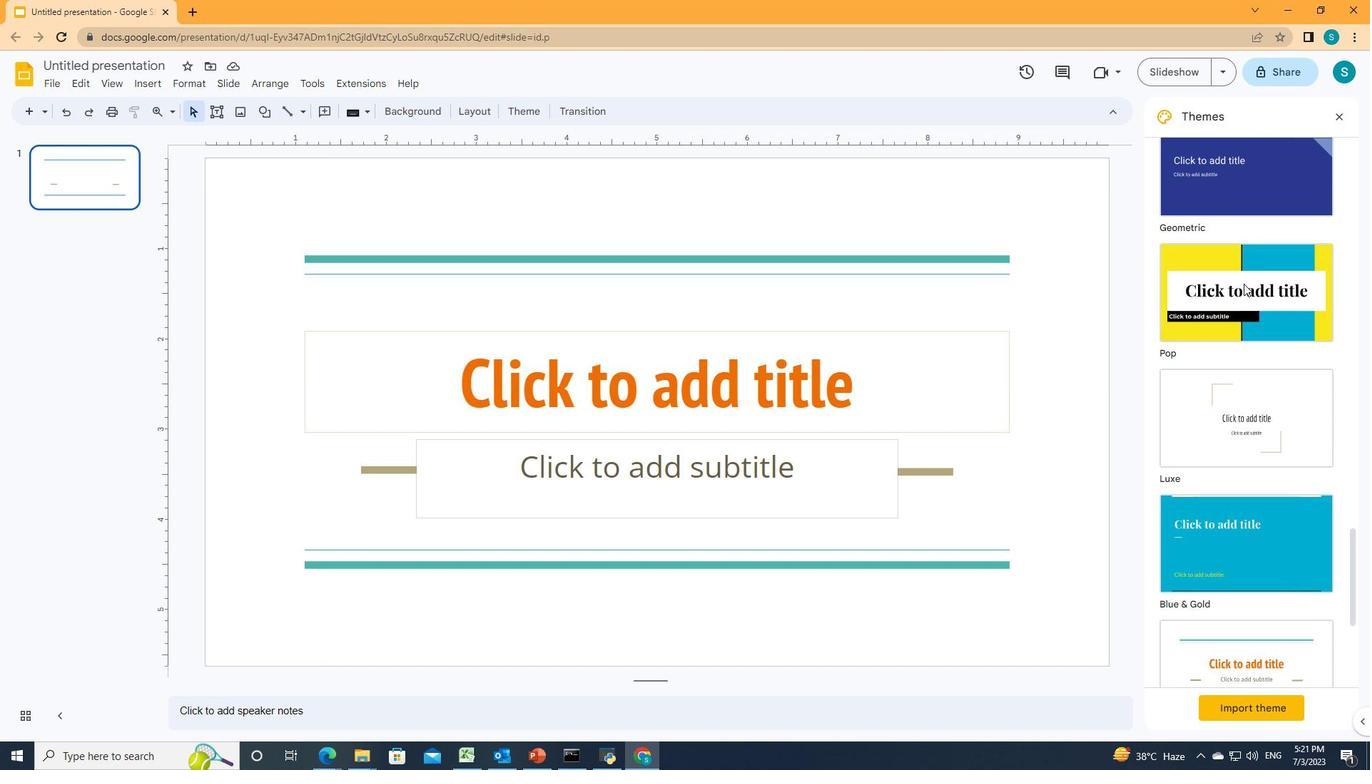 
Action: Mouse scrolled (1243, 283) with delta (0, 0)
Screenshot: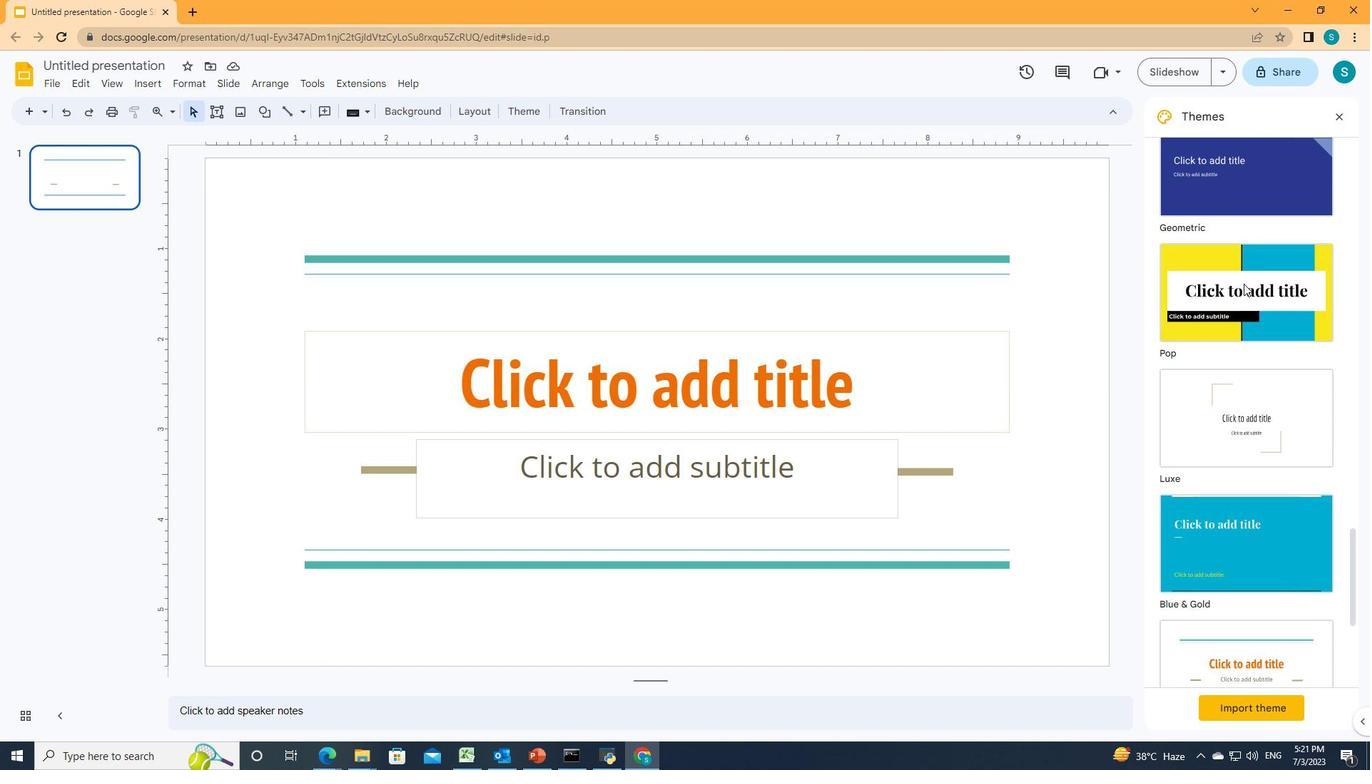 
Action: Mouse scrolled (1243, 283) with delta (0, 0)
Screenshot: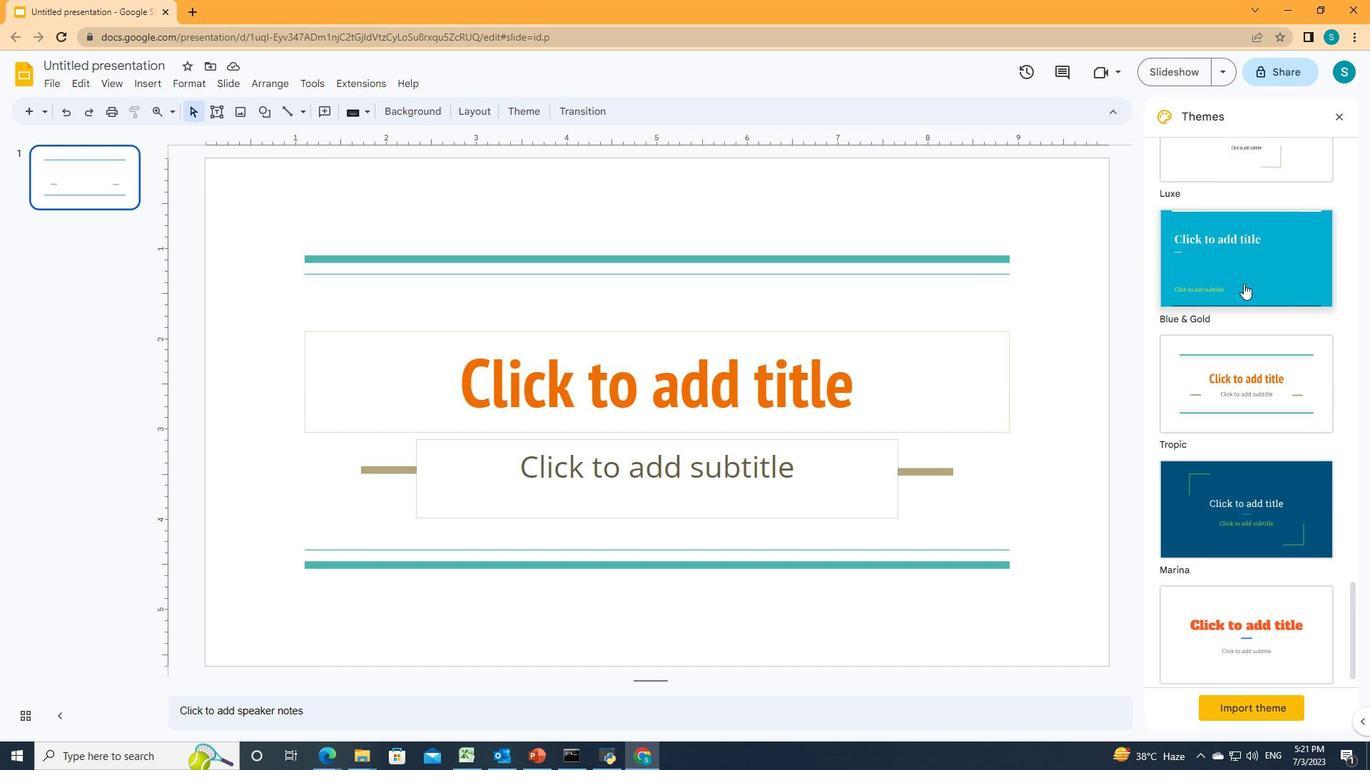 
Action: Mouse scrolled (1243, 283) with delta (0, 0)
Screenshot: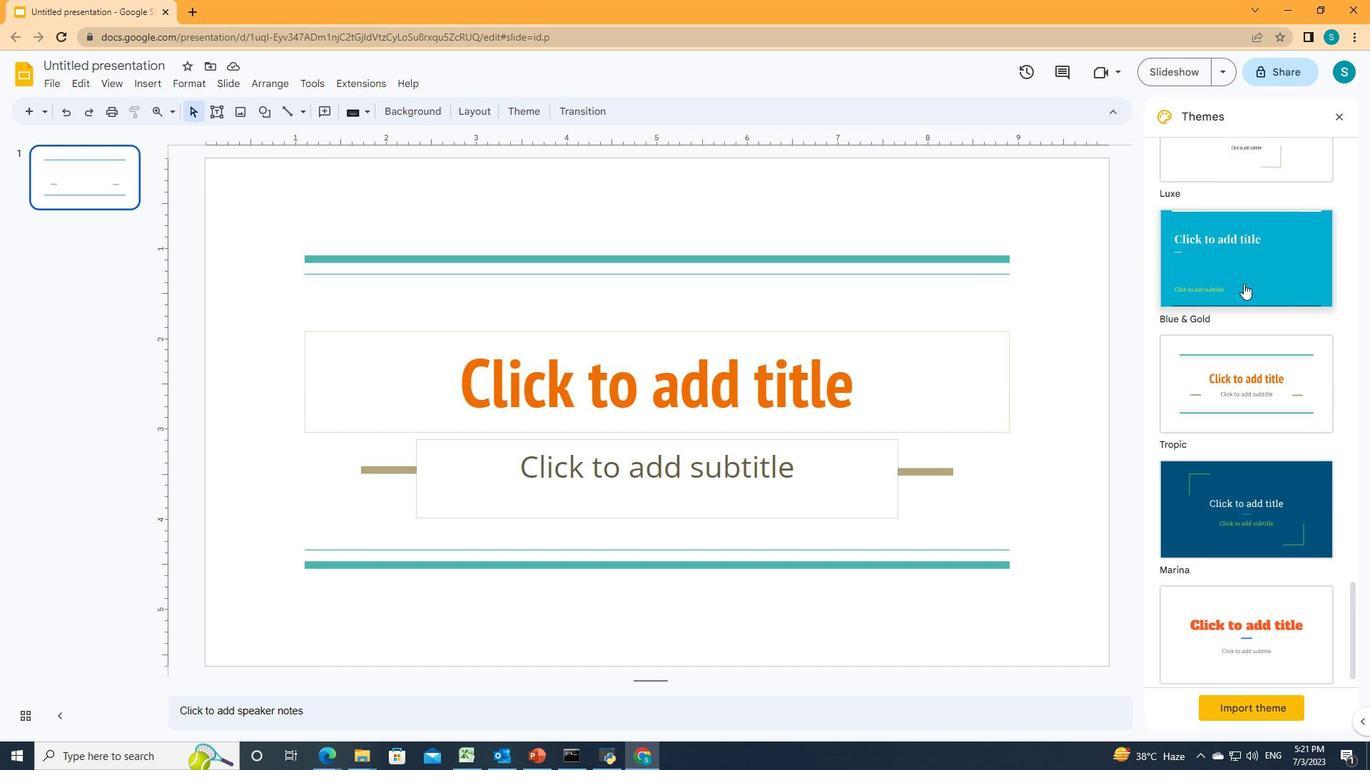 
Action: Mouse scrolled (1243, 283) with delta (0, 0)
Screenshot: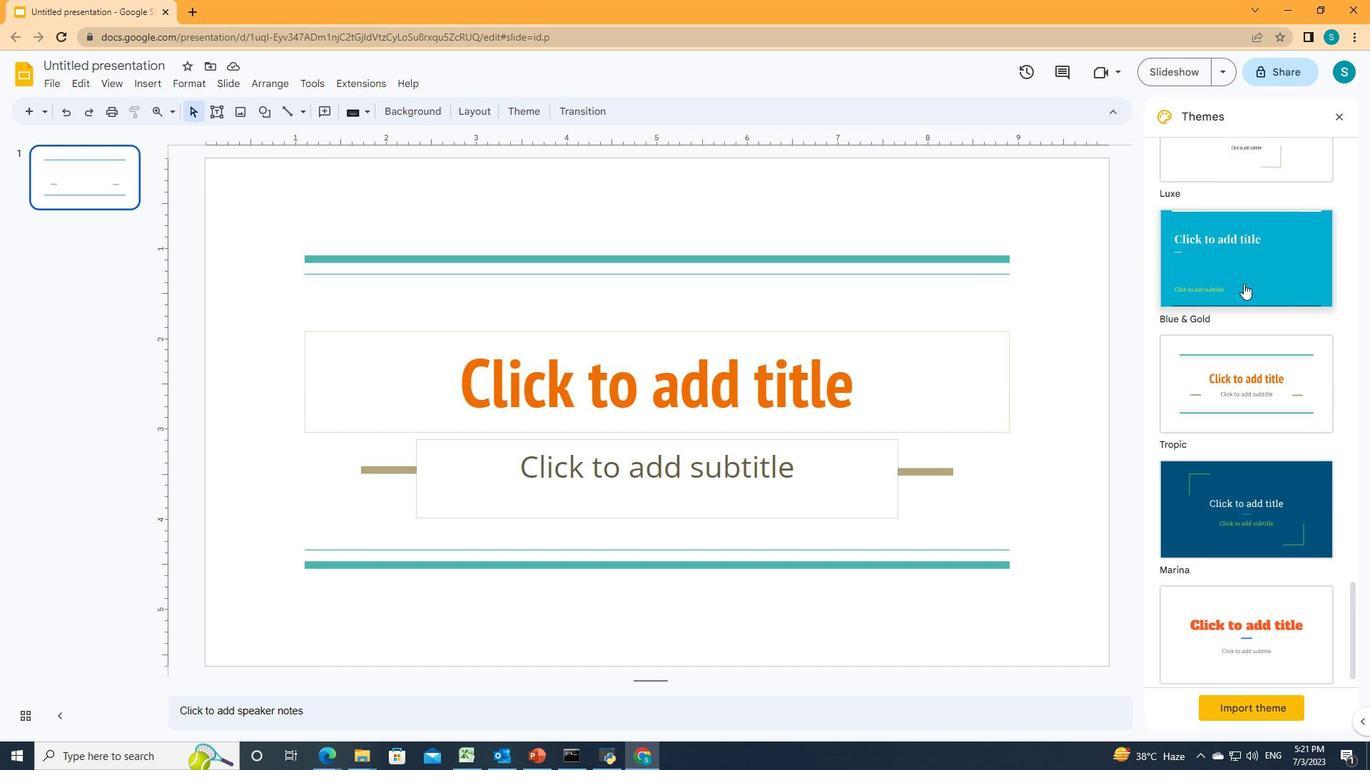 
Action: Mouse moved to (1247, 468)
Screenshot: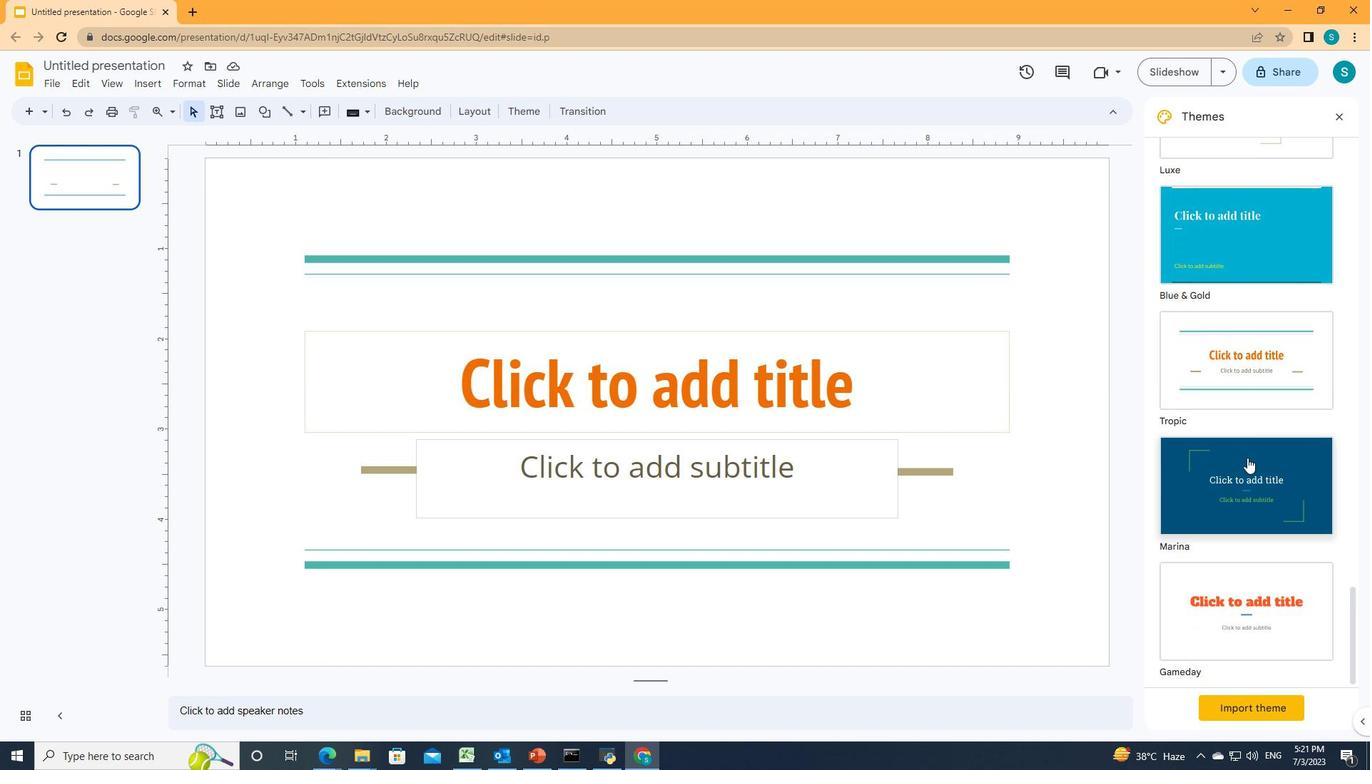 
Action: Mouse pressed left at (1247, 468)
Screenshot: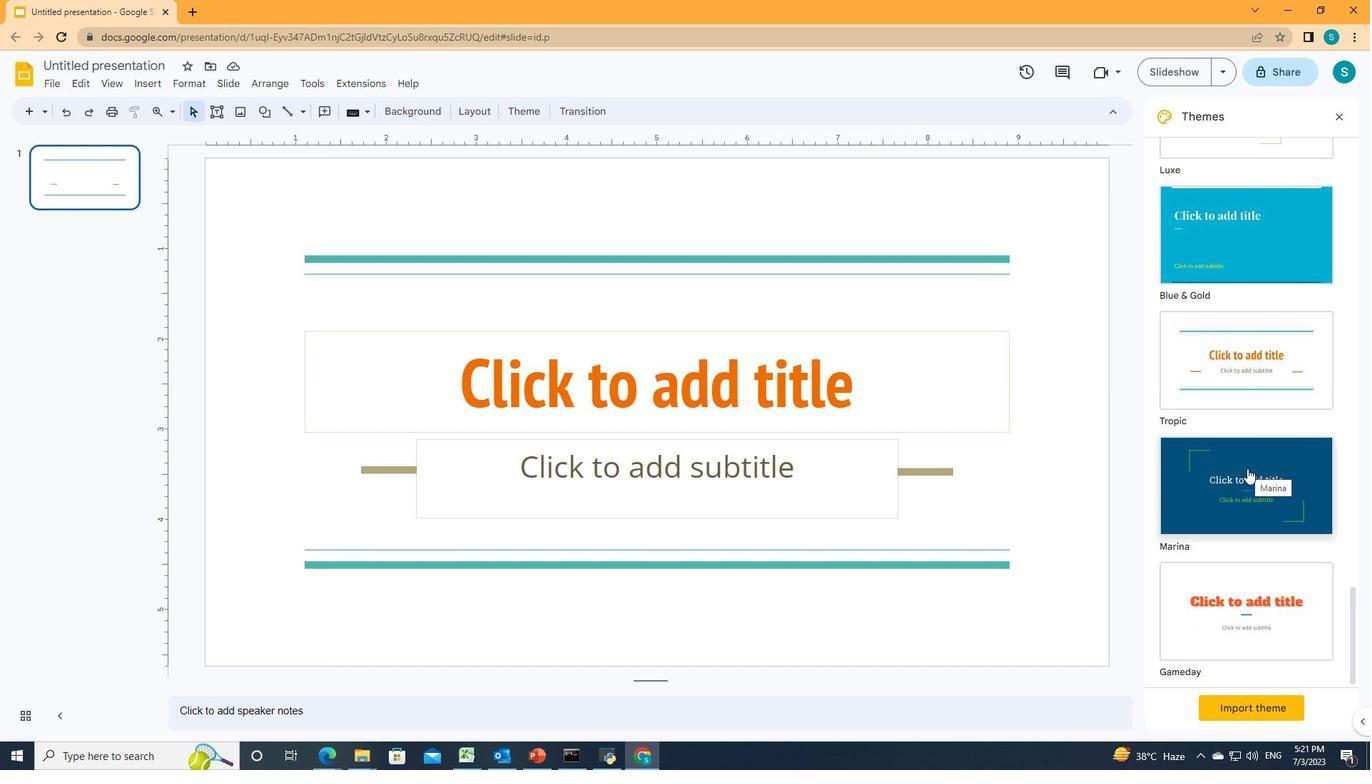 
Action: Mouse moved to (1129, 455)
Screenshot: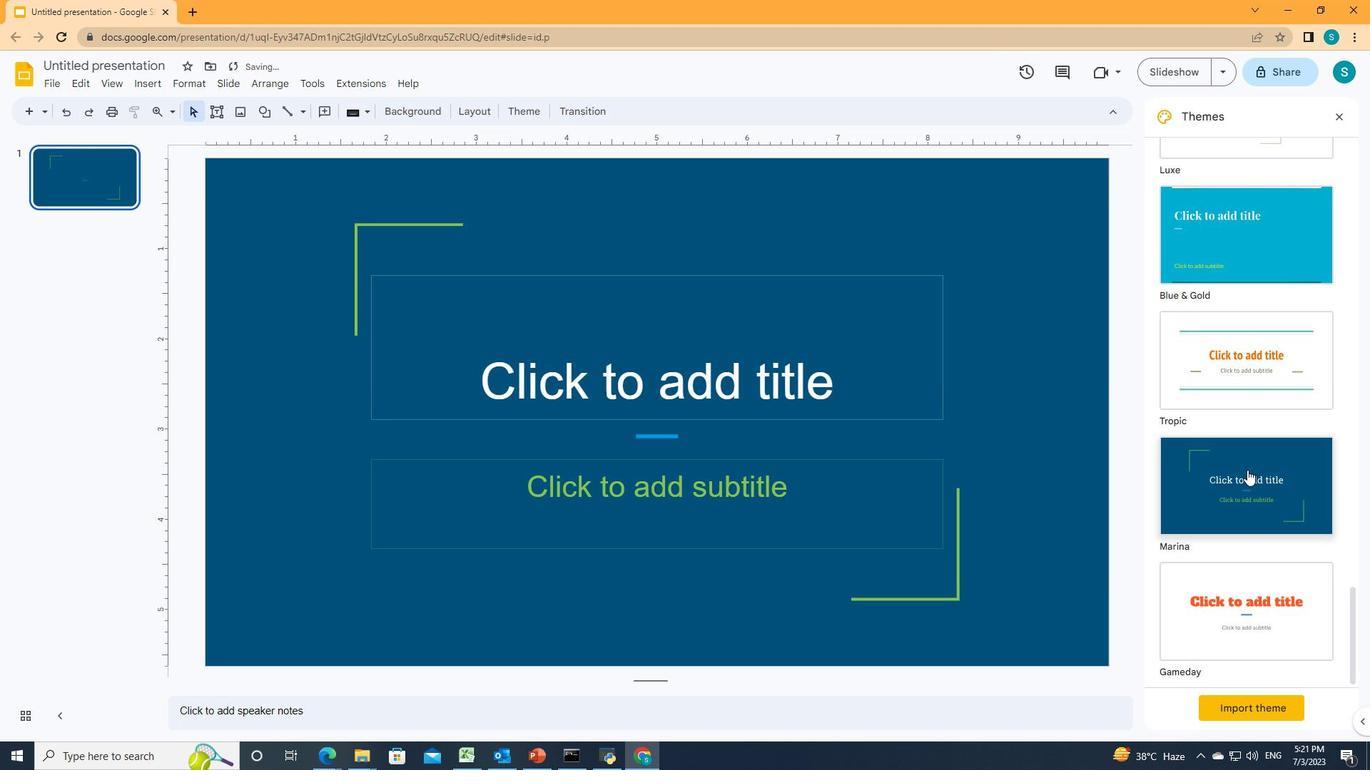 
